 Task: Log work in the project ArrowSprint for the issue 'Develop a new feature to allow for gamification of key tasks and activities.' spent time as '6w 3d 4h 40m' and remaining time as '3w 4d 17h 15m' and move to top of backlog. Now add the issue to the epic 'Enterprise Resource Planning (ERP) Implementation'. Log work in the project ArrowSprint for the issue 'Address issues related to slow response time when accessing the system remotely' spent time as '6w 4d 9h 59m' and remaining time as '2w 5d 6h 38m' and move to bottom of backlog. Now add the issue to the epic 'Machine Learning Implementation'
Action: Mouse moved to (194, 51)
Screenshot: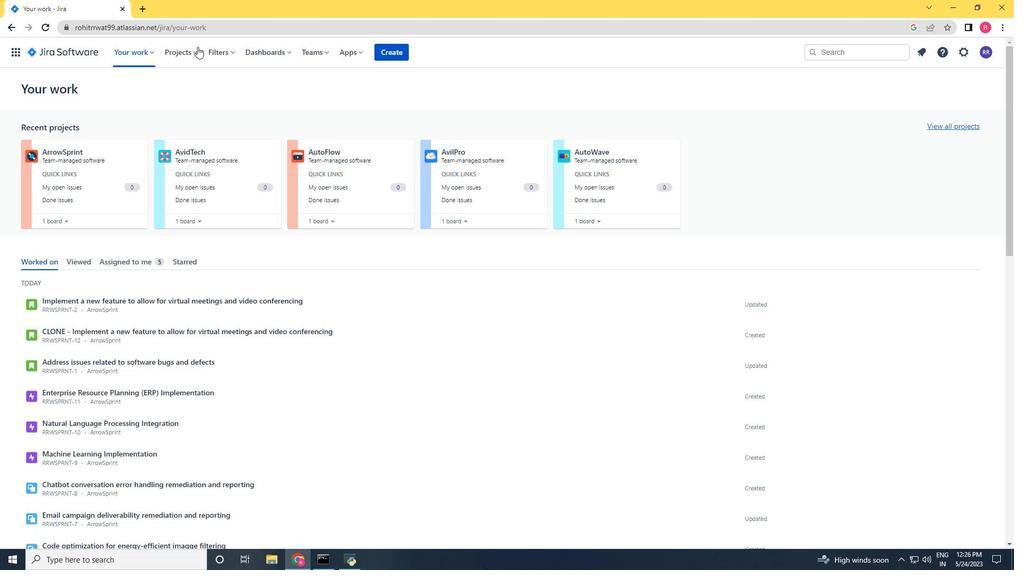 
Action: Mouse pressed left at (194, 51)
Screenshot: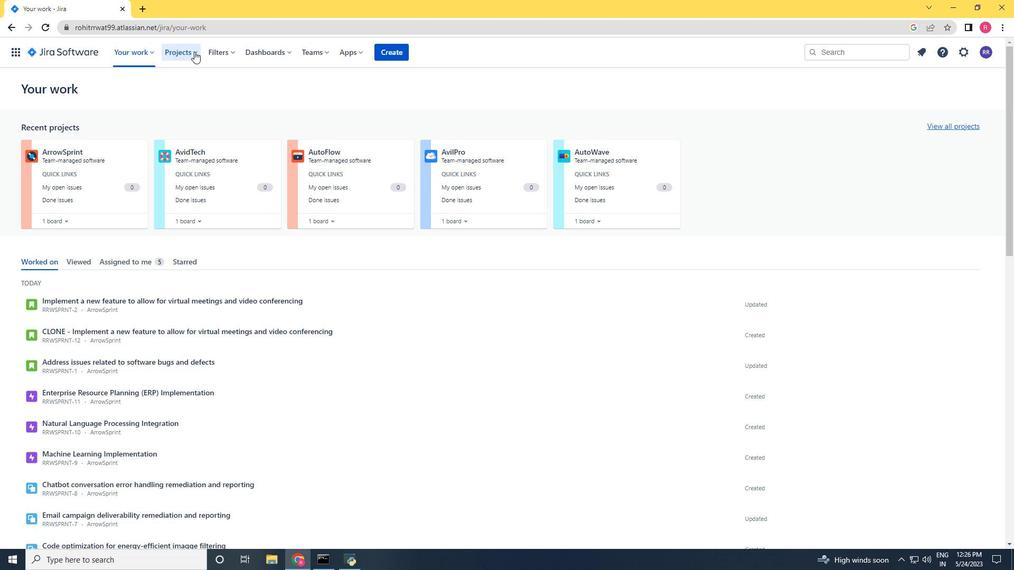 
Action: Mouse moved to (206, 94)
Screenshot: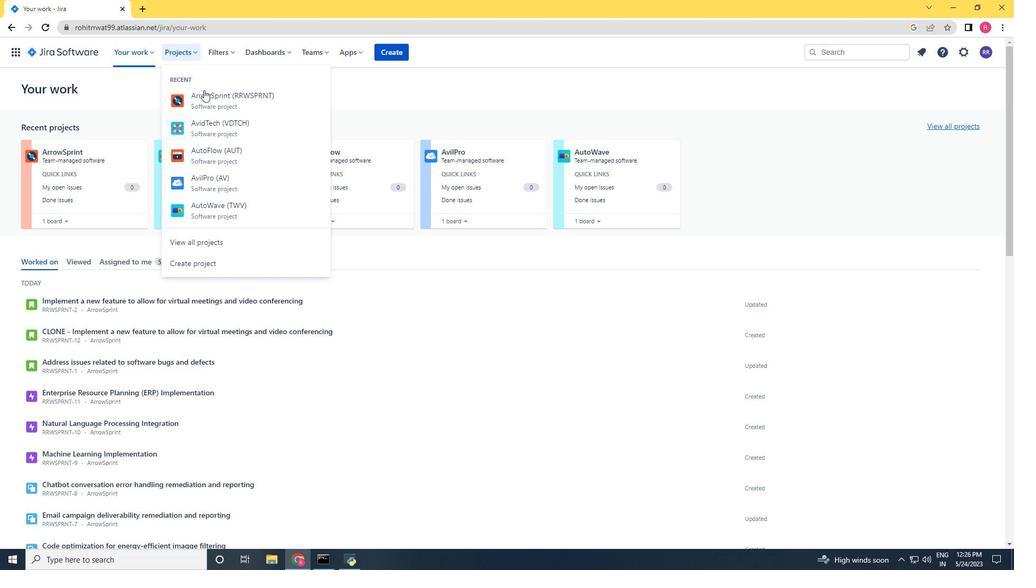 
Action: Mouse pressed left at (206, 94)
Screenshot: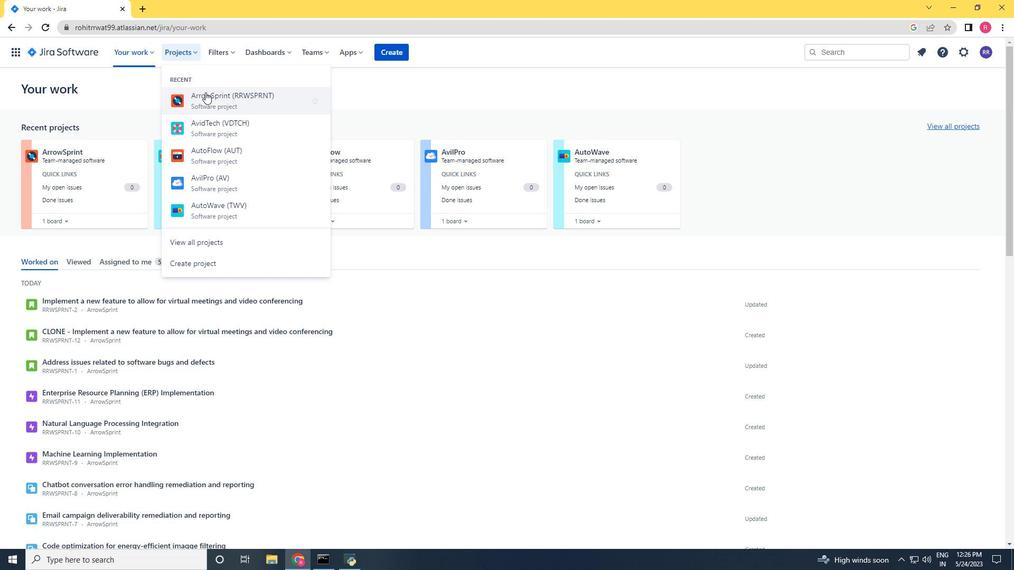 
Action: Mouse moved to (61, 163)
Screenshot: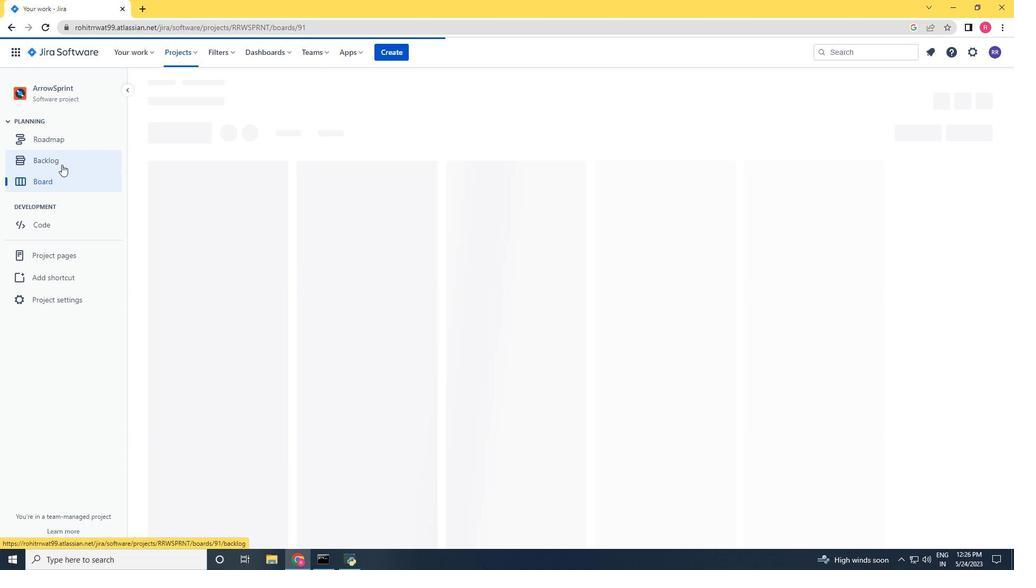 
Action: Mouse pressed left at (61, 163)
Screenshot: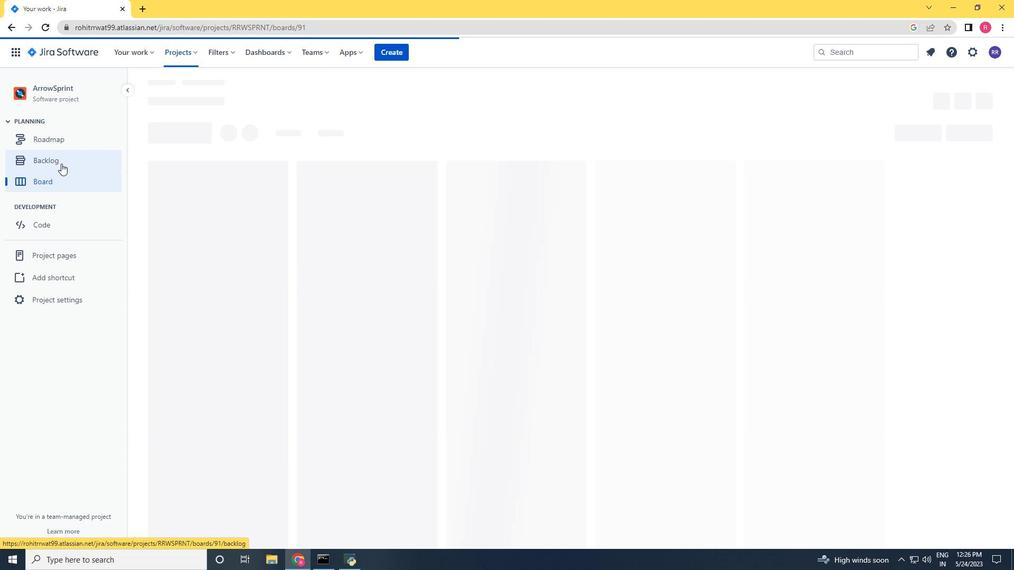 
Action: Mouse moved to (864, 322)
Screenshot: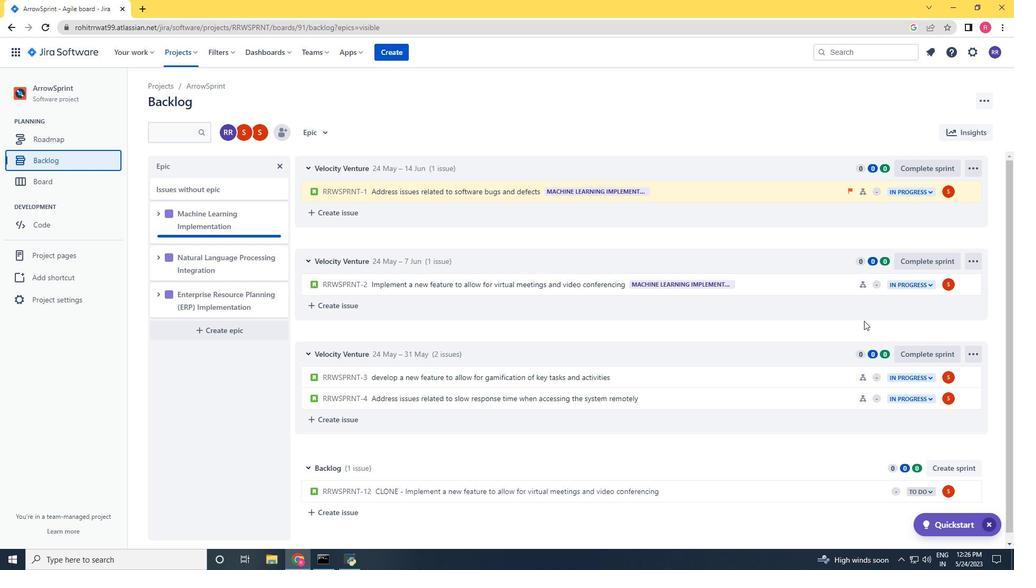
Action: Mouse scrolled (864, 322) with delta (0, 0)
Screenshot: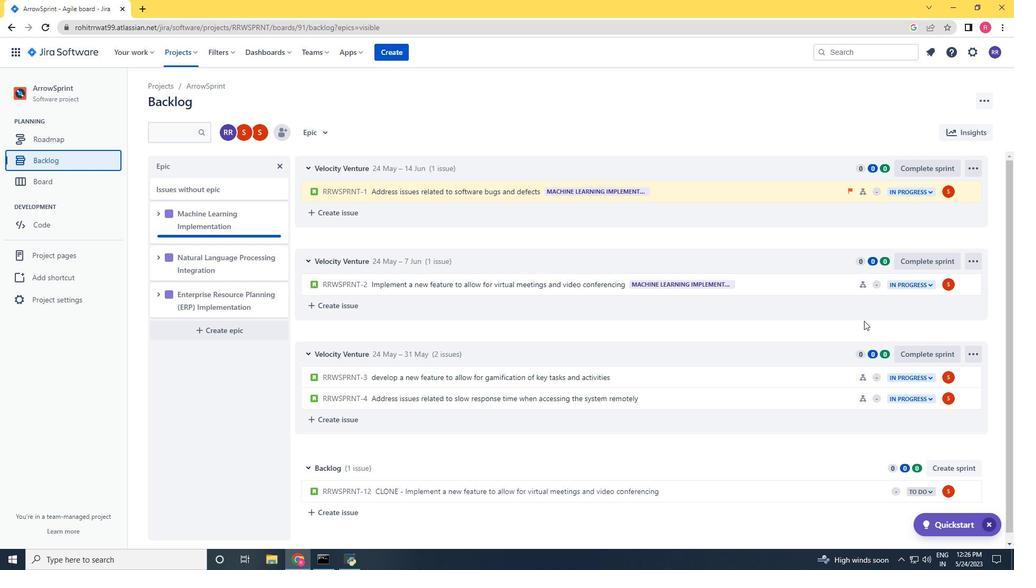 
Action: Mouse moved to (864, 323)
Screenshot: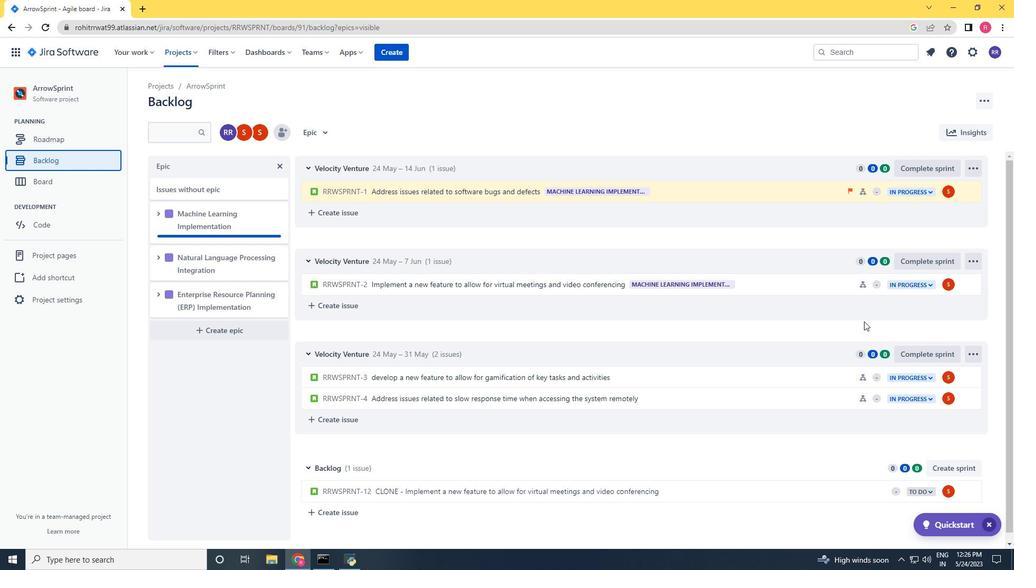 
Action: Mouse scrolled (864, 322) with delta (0, 0)
Screenshot: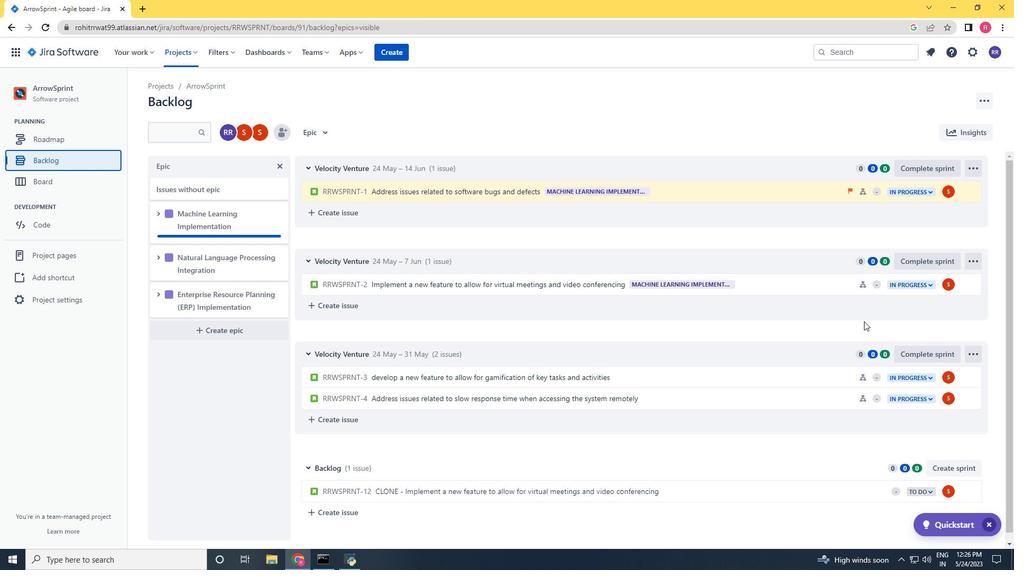 
Action: Mouse moved to (797, 365)
Screenshot: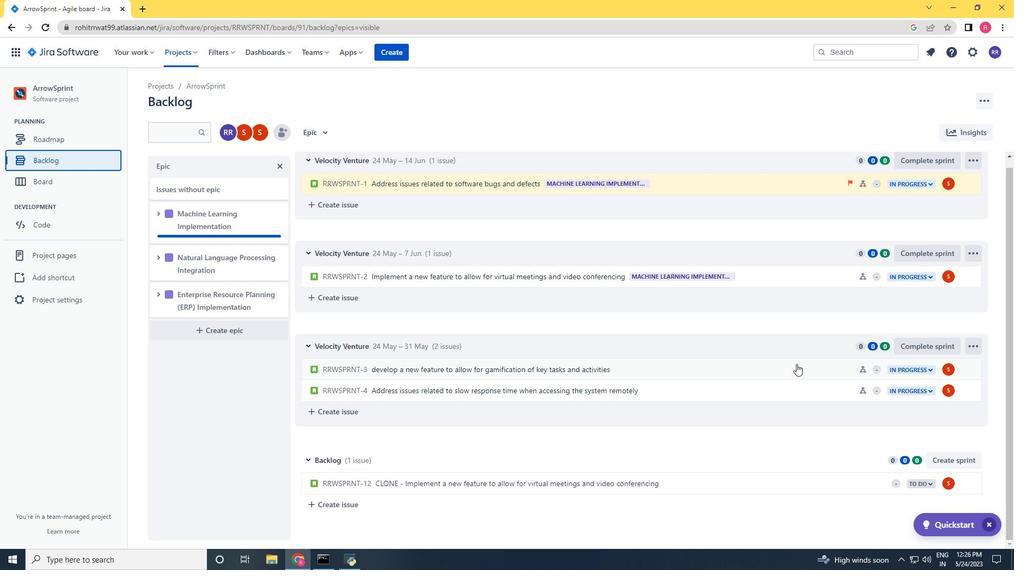 
Action: Mouse pressed left at (797, 365)
Screenshot: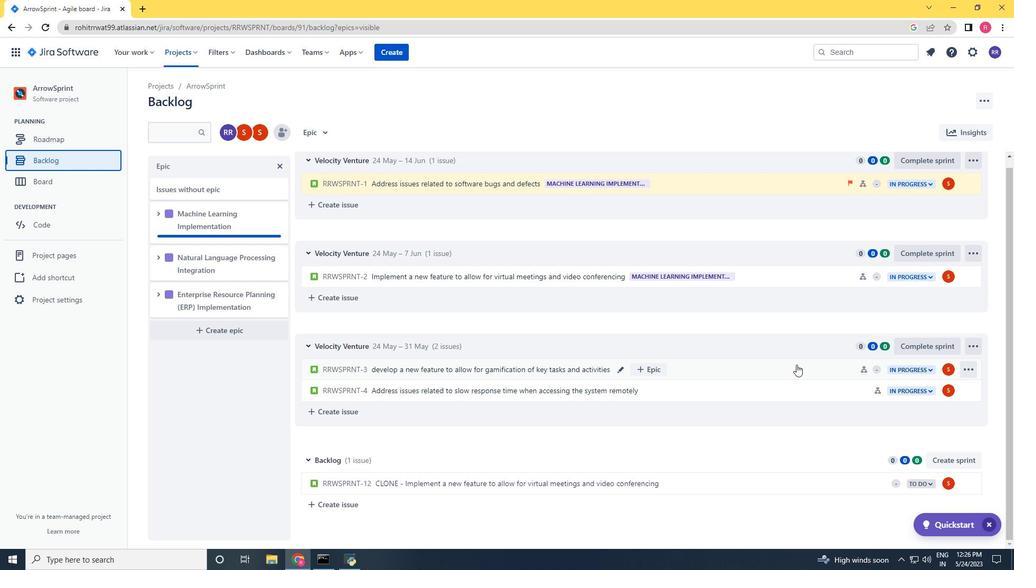 
Action: Mouse moved to (978, 167)
Screenshot: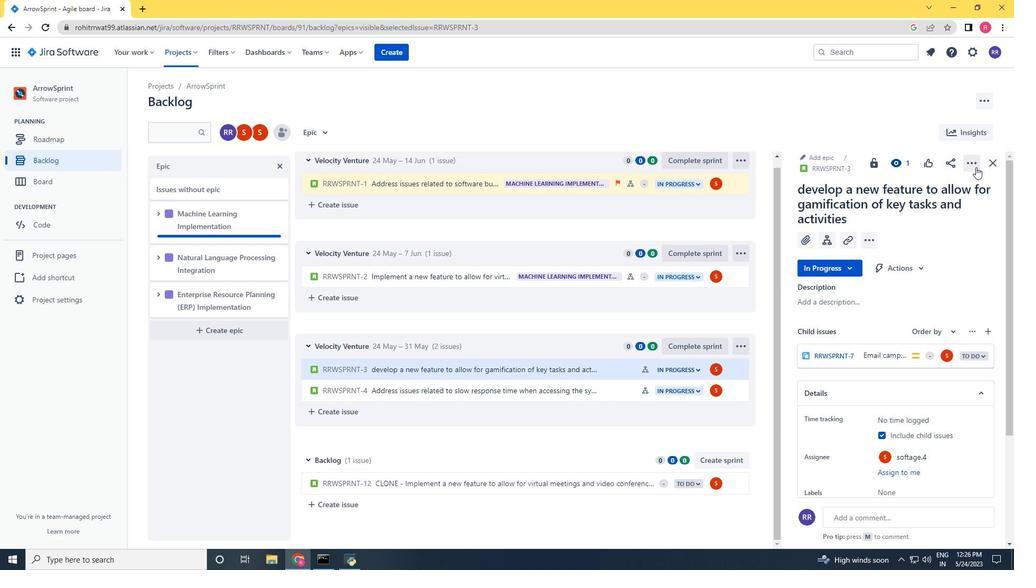 
Action: Mouse pressed left at (978, 167)
Screenshot: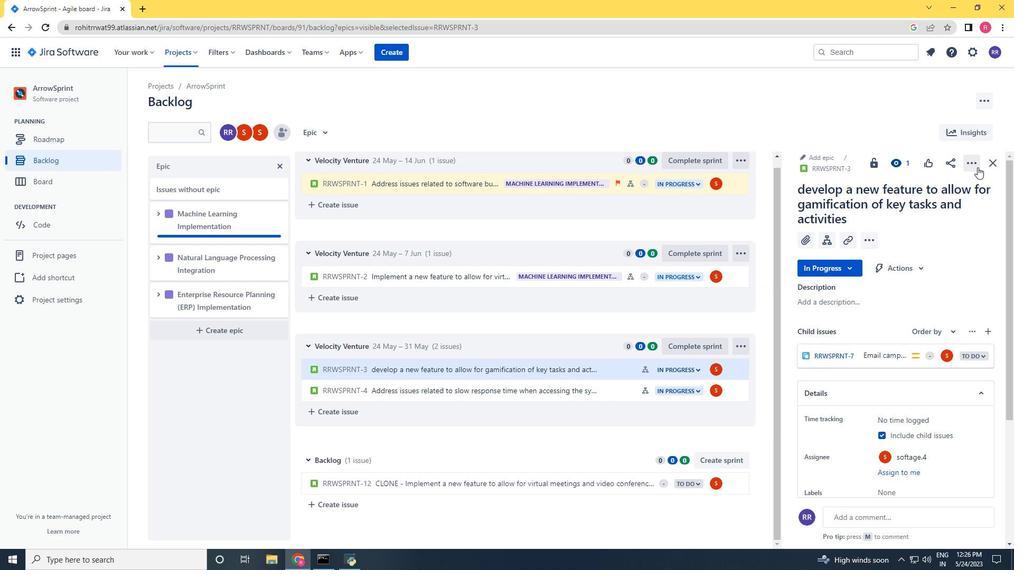 
Action: Mouse moved to (915, 191)
Screenshot: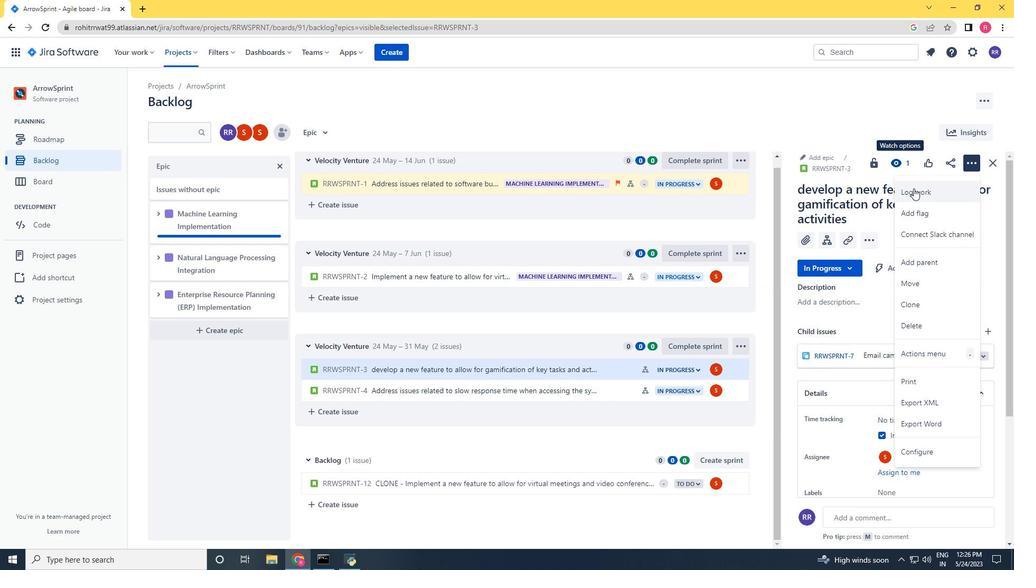 
Action: Mouse pressed left at (915, 191)
Screenshot: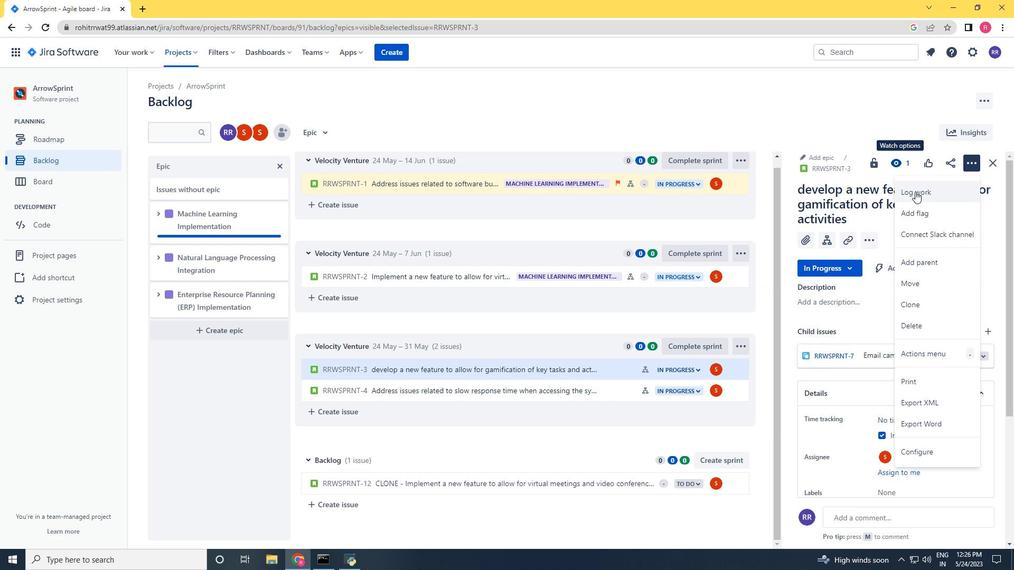 
Action: Key pressed 6w<Key.space>3d<Key.space>4h<Key.space><Key.space><Key.backspace>40m<Key.tab>3w<Key.space>4d<Key.space>17h<Key.space>15m
Screenshot: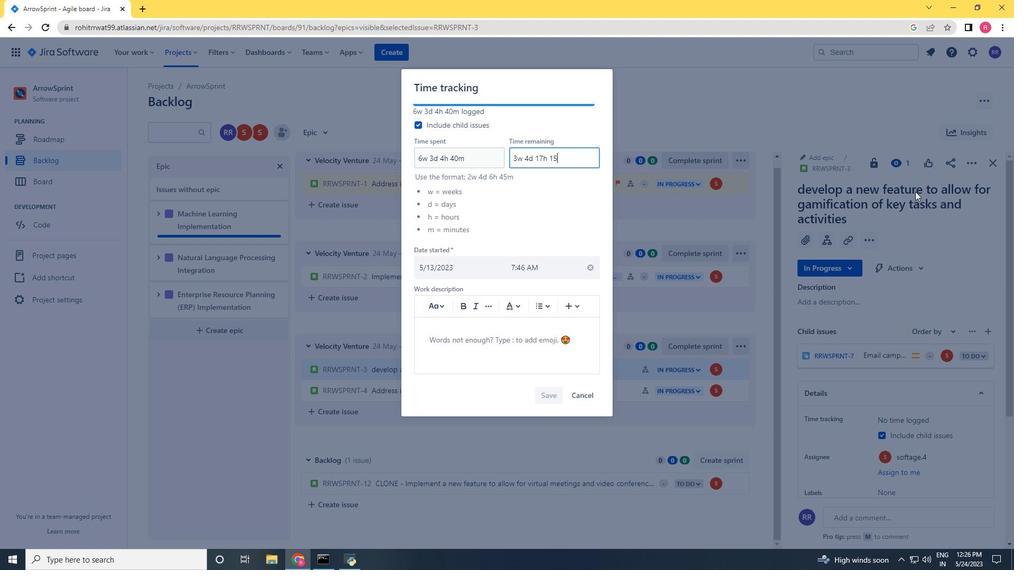 
Action: Mouse moved to (554, 396)
Screenshot: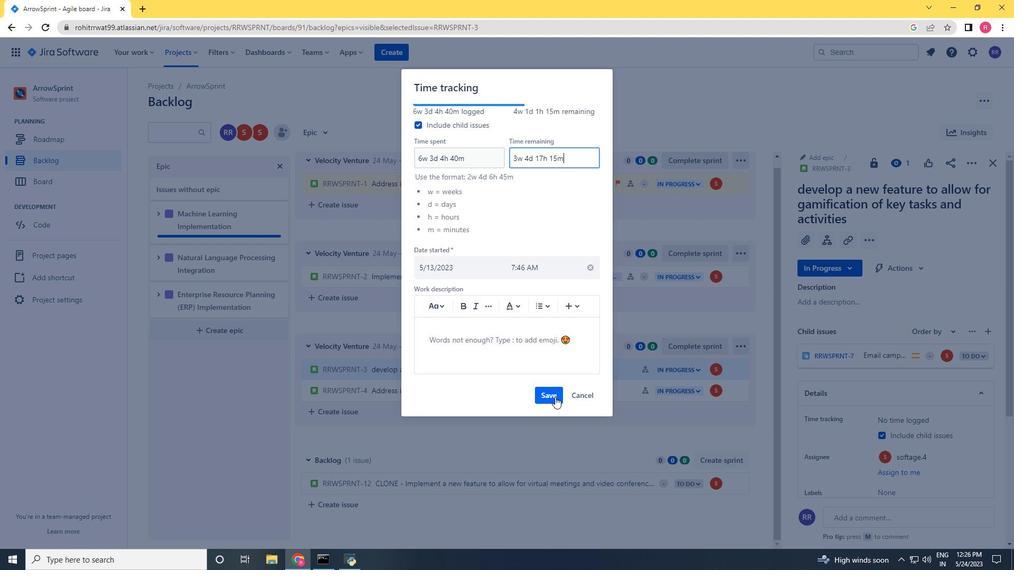 
Action: Mouse pressed left at (554, 396)
Screenshot: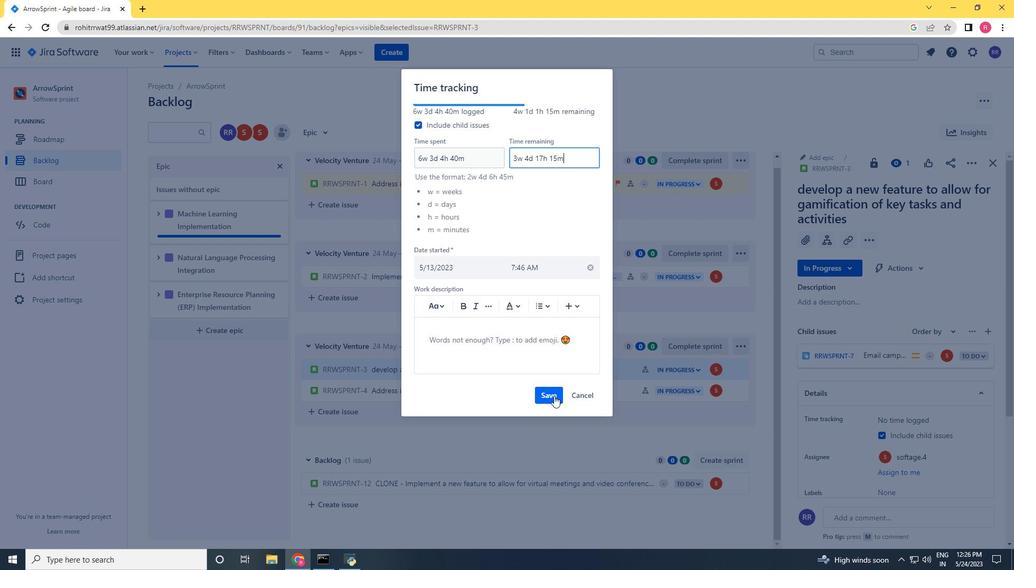 
Action: Mouse moved to (553, 396)
Screenshot: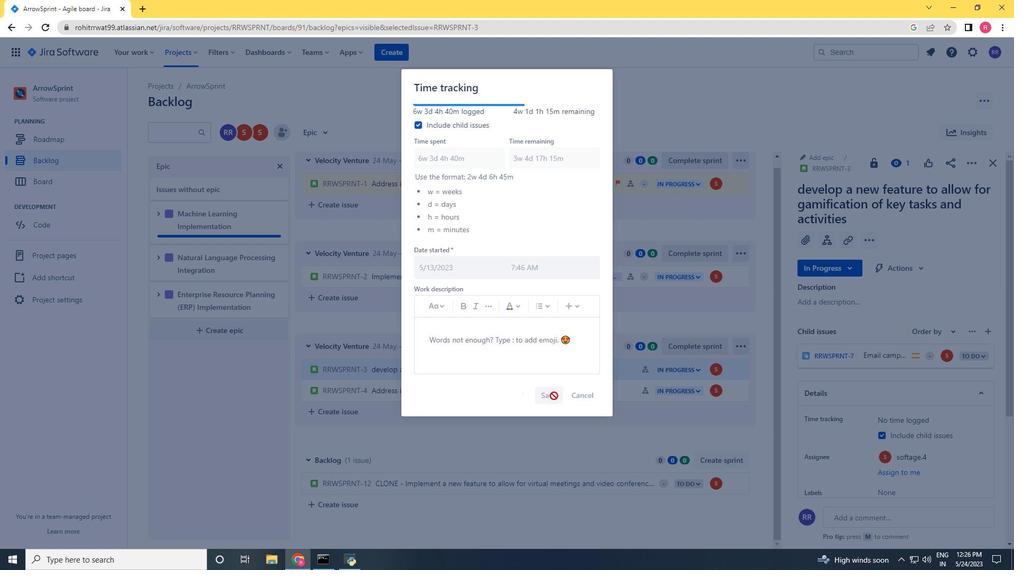 
Action: Mouse scrolled (553, 395) with delta (0, 0)
Screenshot: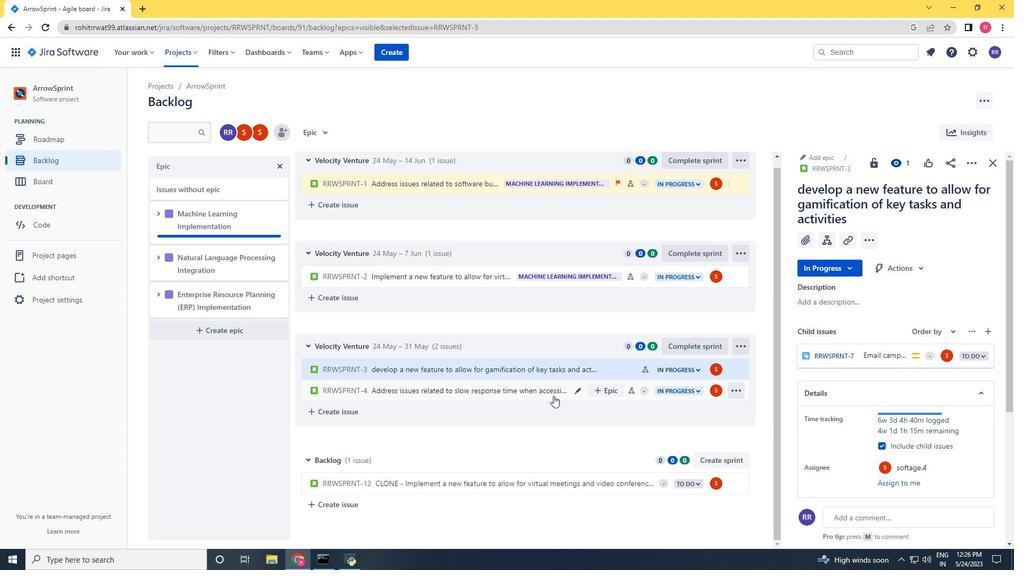 
Action: Mouse moved to (734, 373)
Screenshot: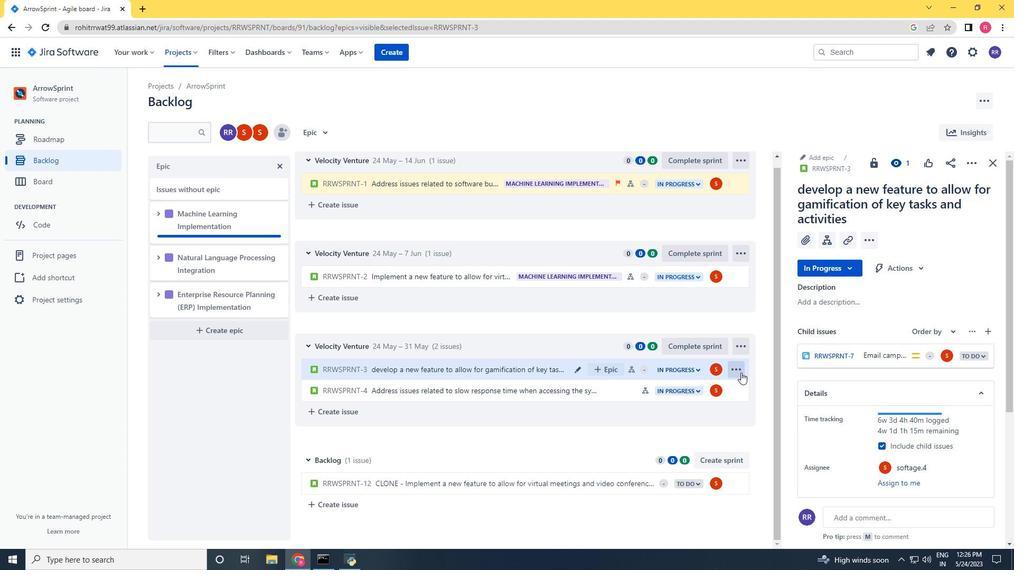 
Action: Mouse pressed left at (734, 373)
Screenshot: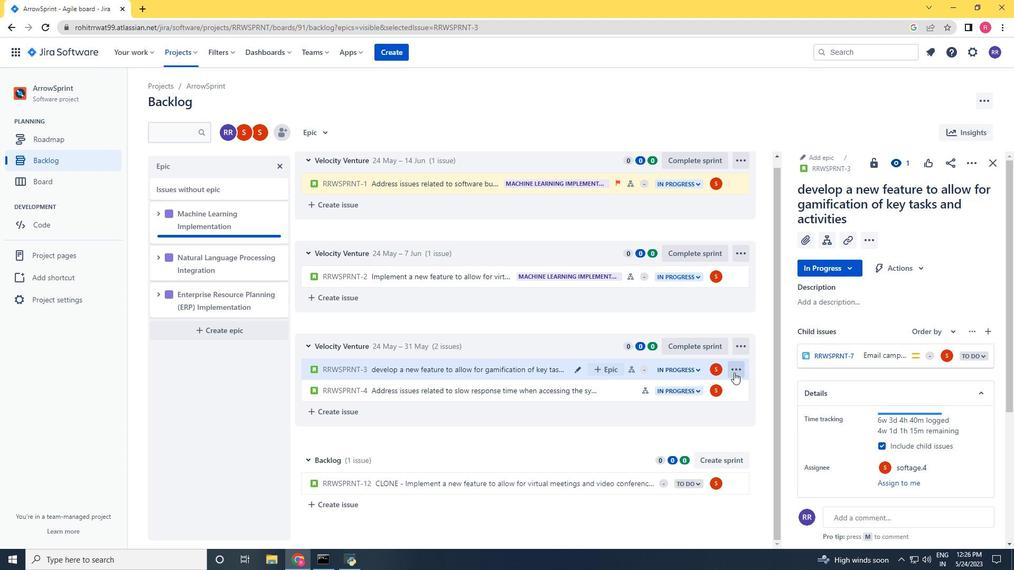 
Action: Mouse moved to (711, 335)
Screenshot: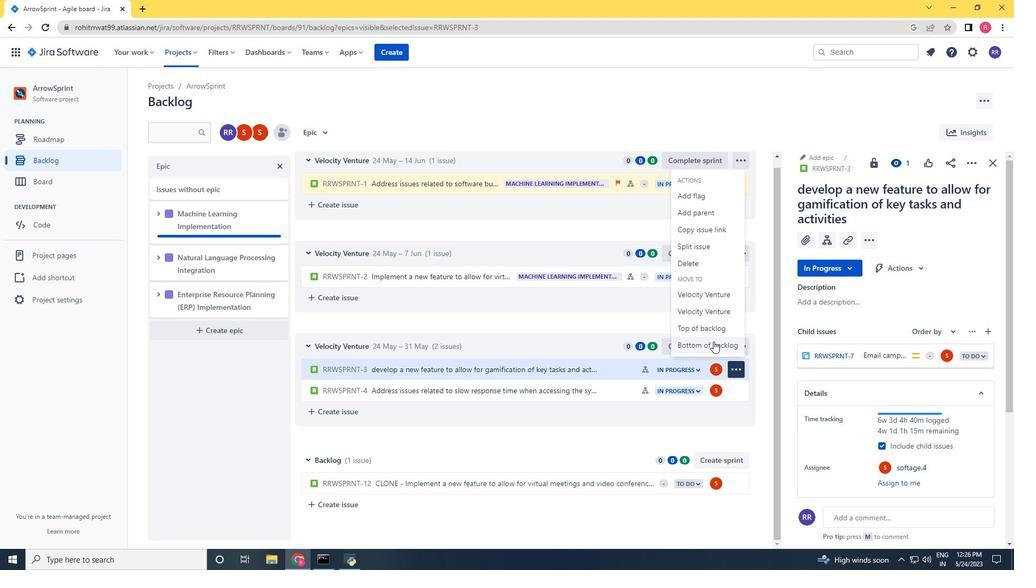
Action: Mouse pressed left at (711, 335)
Screenshot: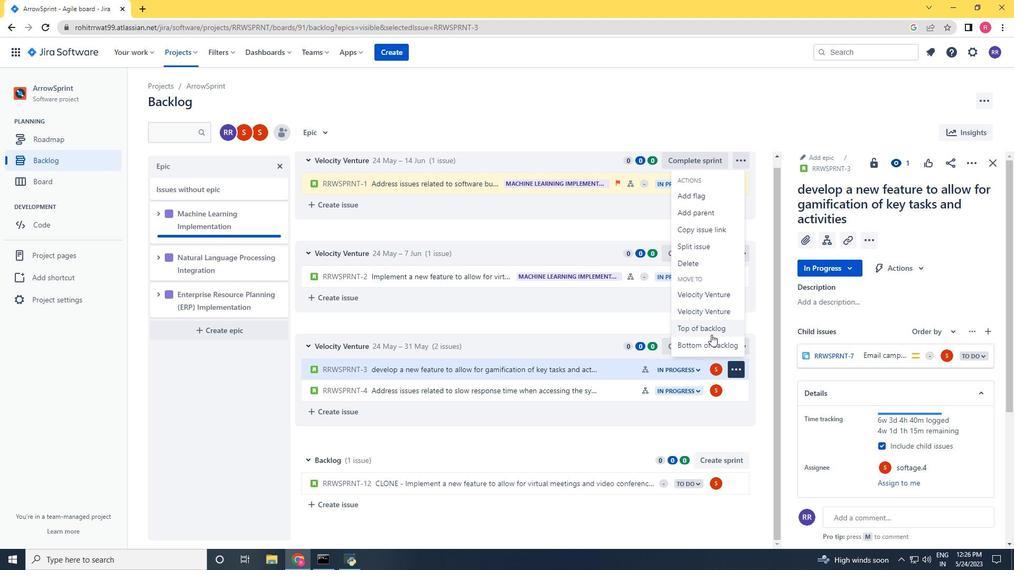
Action: Mouse moved to (531, 174)
Screenshot: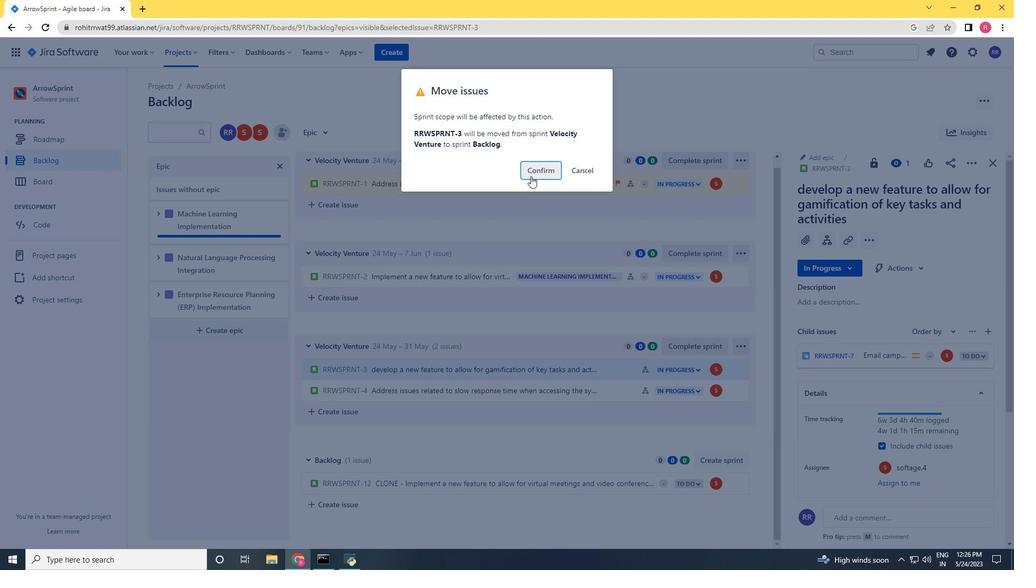 
Action: Mouse pressed left at (531, 174)
Screenshot: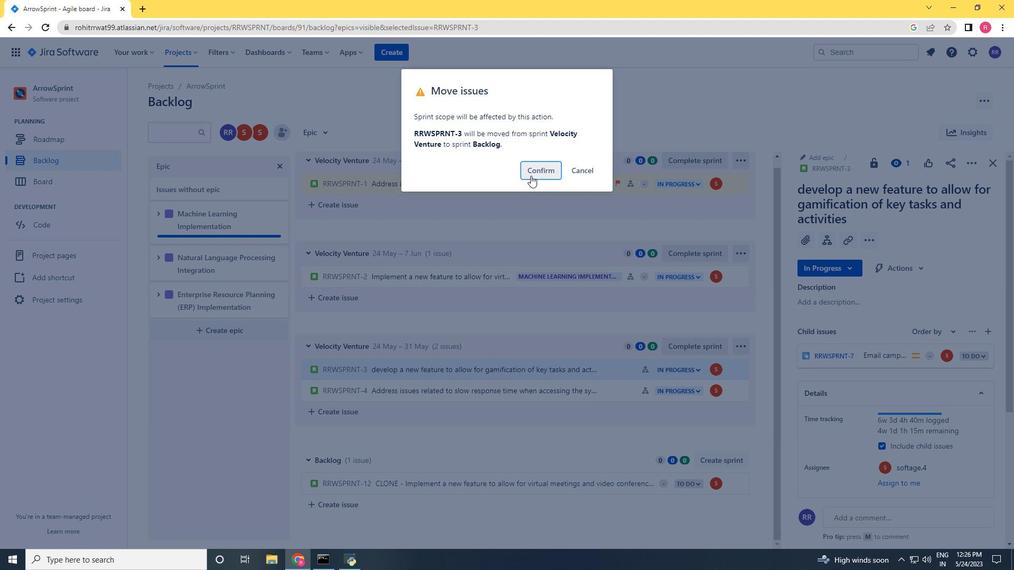 
Action: Mouse moved to (610, 463)
Screenshot: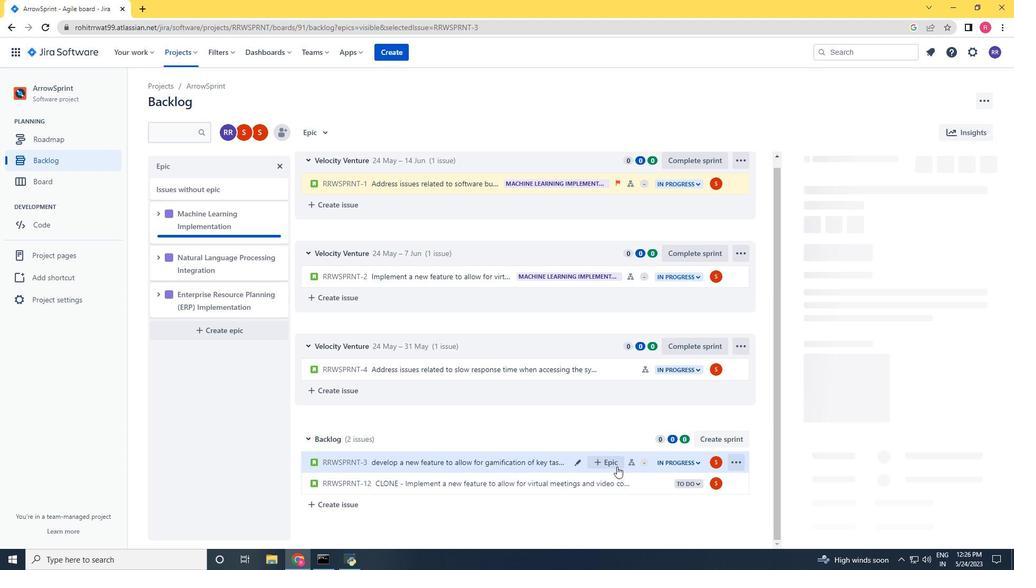 
Action: Mouse pressed left at (610, 463)
Screenshot: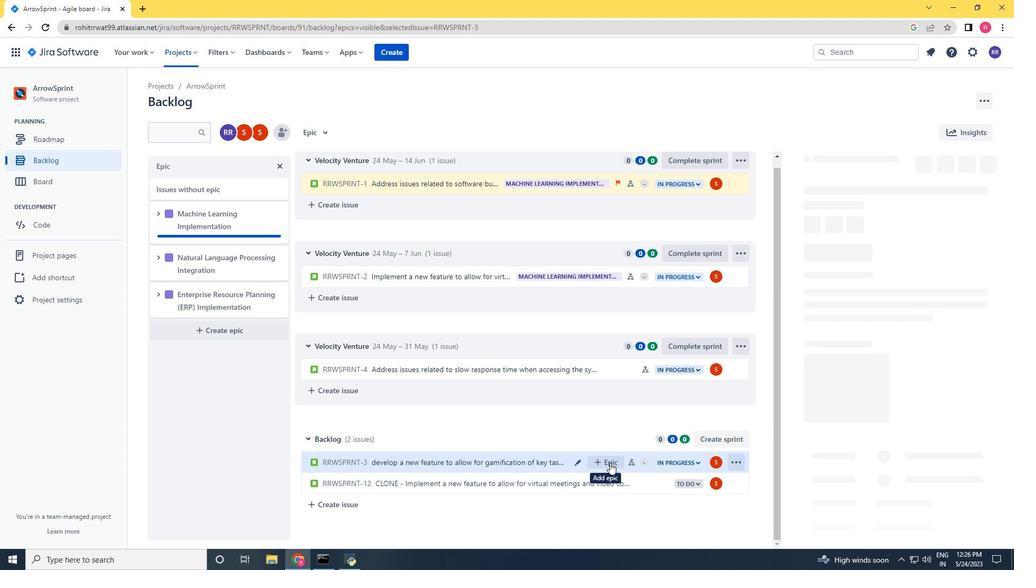 
Action: Mouse moved to (603, 446)
Screenshot: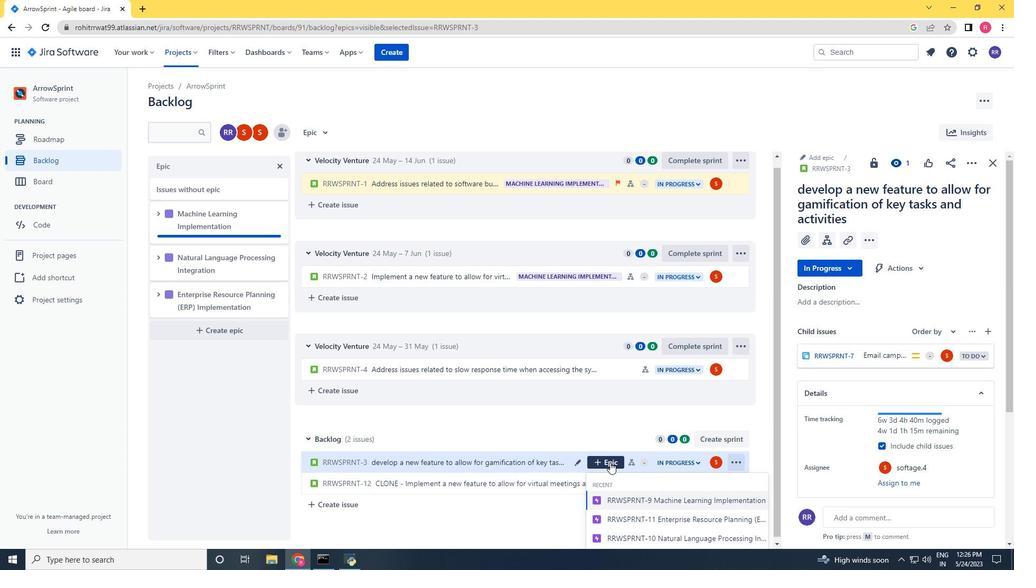 
Action: Mouse scrolled (603, 445) with delta (0, 0)
Screenshot: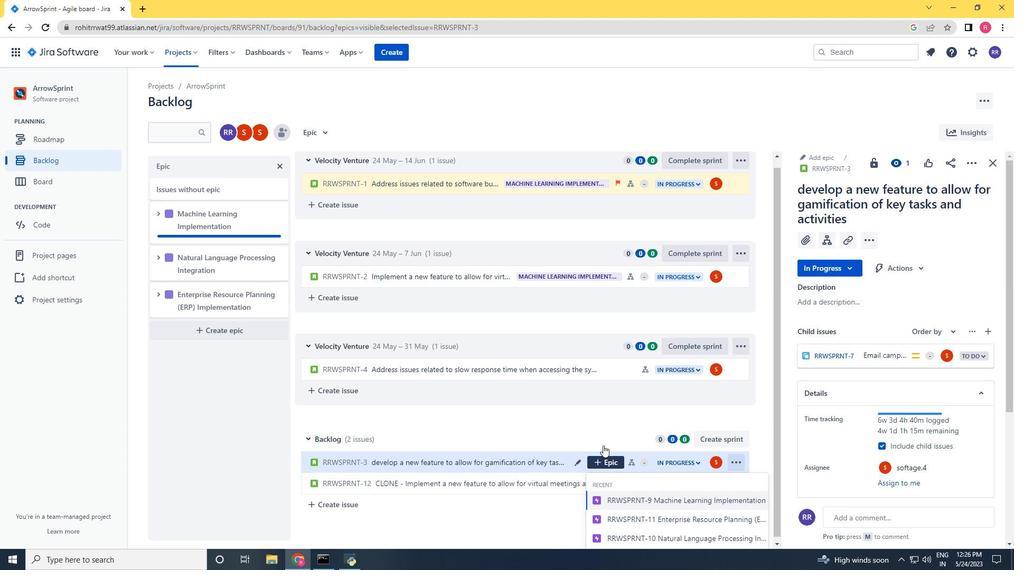 
Action: Mouse scrolled (603, 445) with delta (0, 0)
Screenshot: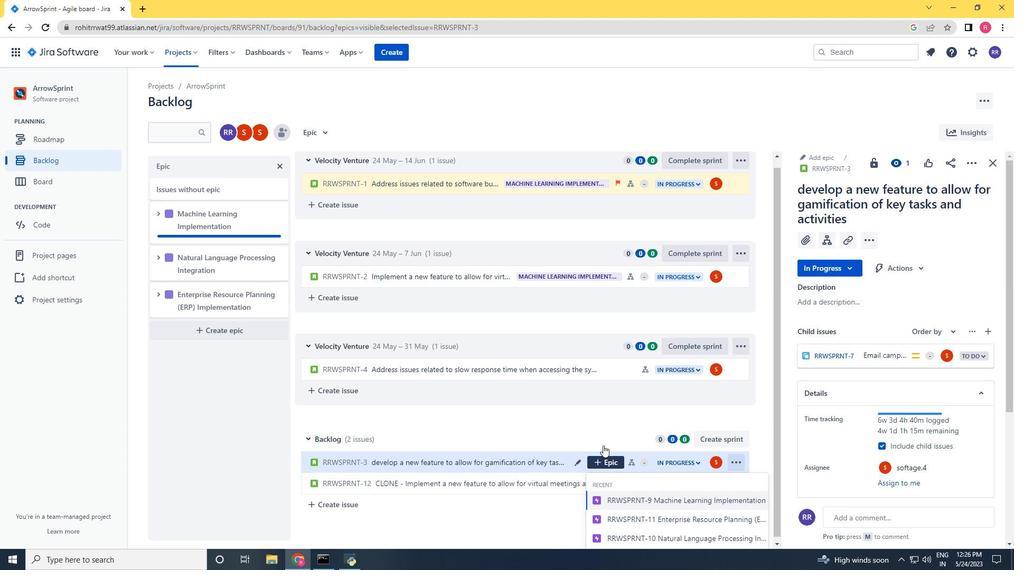 
Action: Mouse scrolled (603, 445) with delta (0, 0)
Screenshot: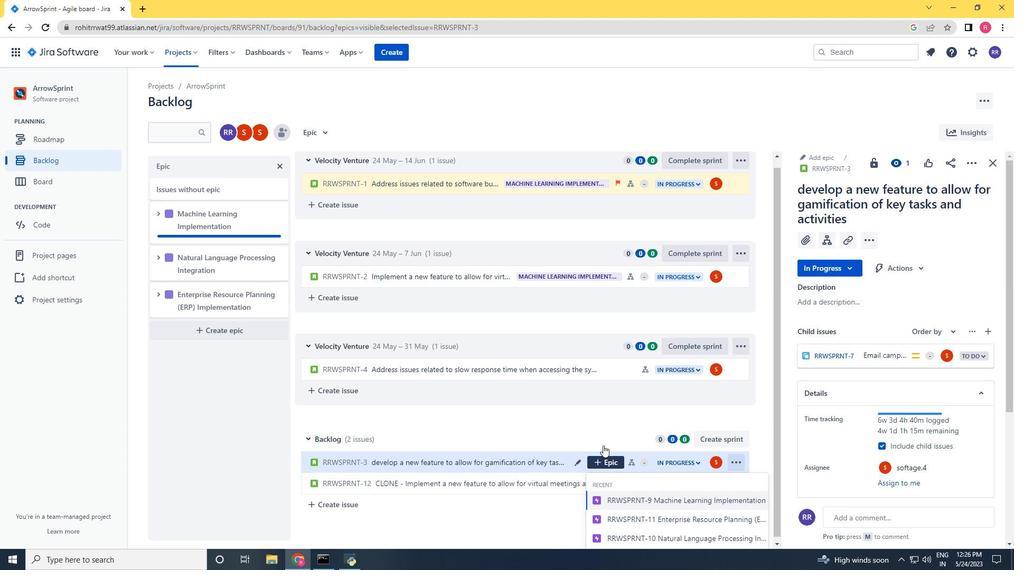 
Action: Mouse scrolled (603, 445) with delta (0, 0)
Screenshot: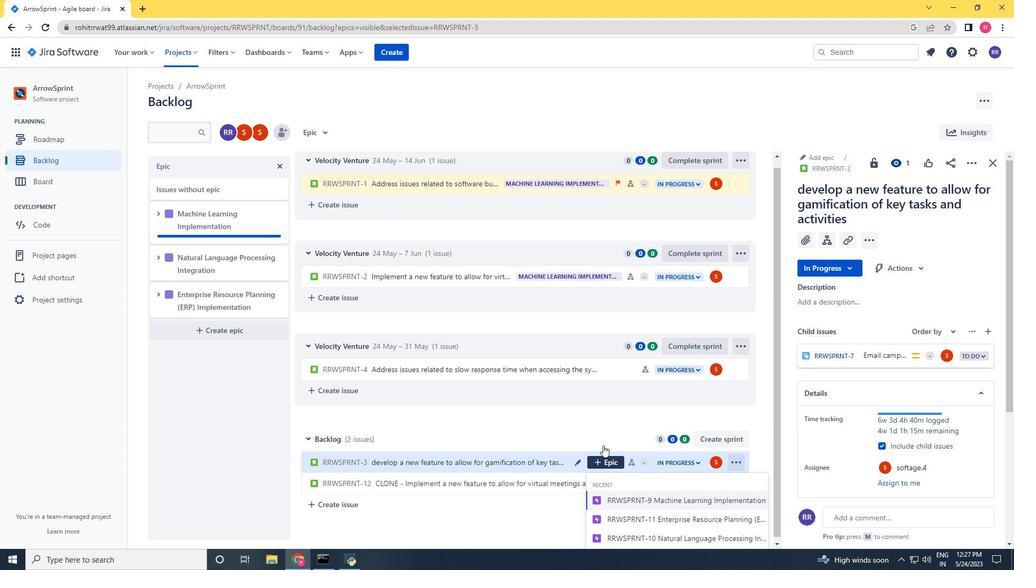 
Action: Mouse moved to (653, 513)
Screenshot: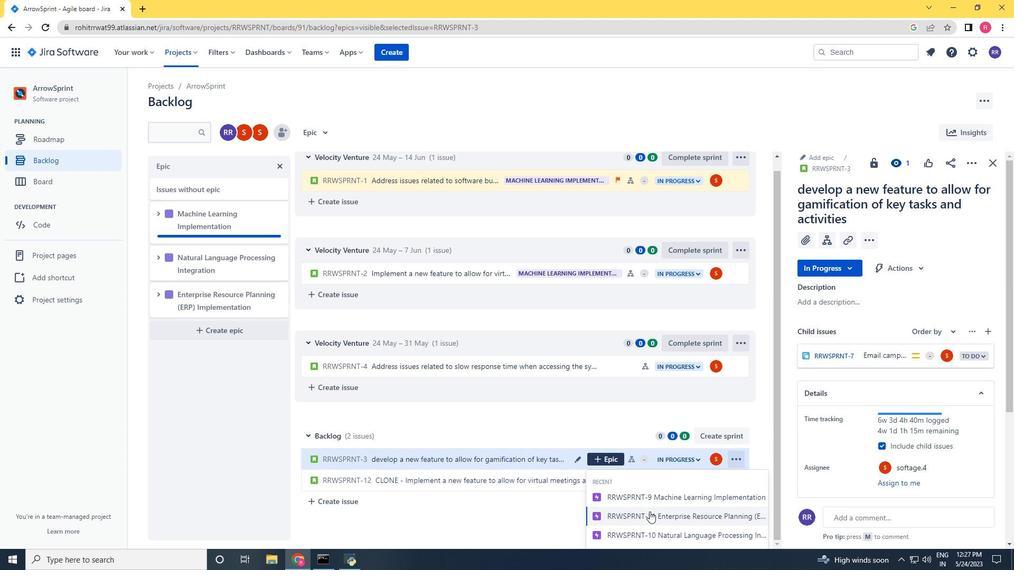 
Action: Mouse pressed left at (653, 513)
Screenshot: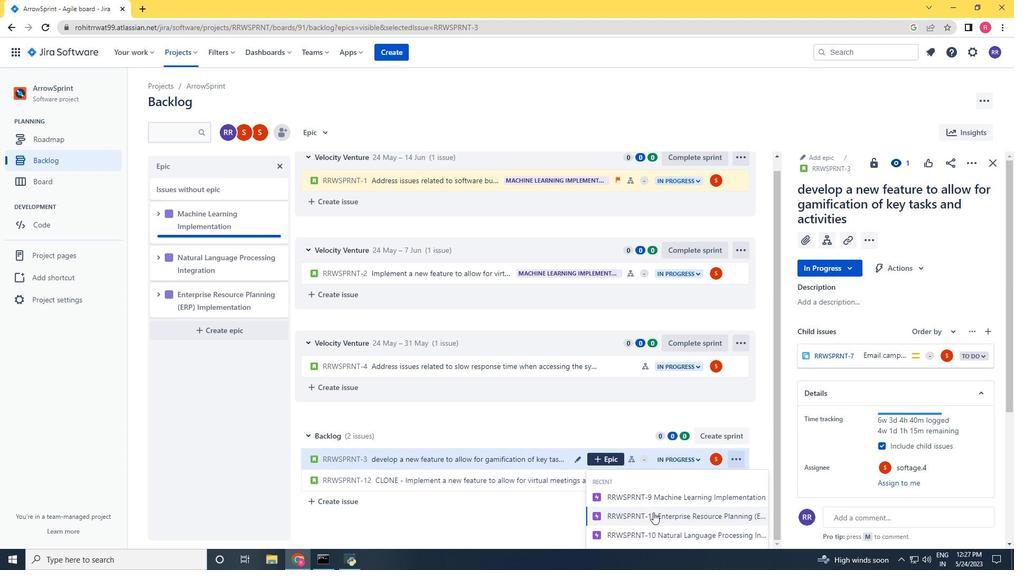 
Action: Mouse moved to (633, 376)
Screenshot: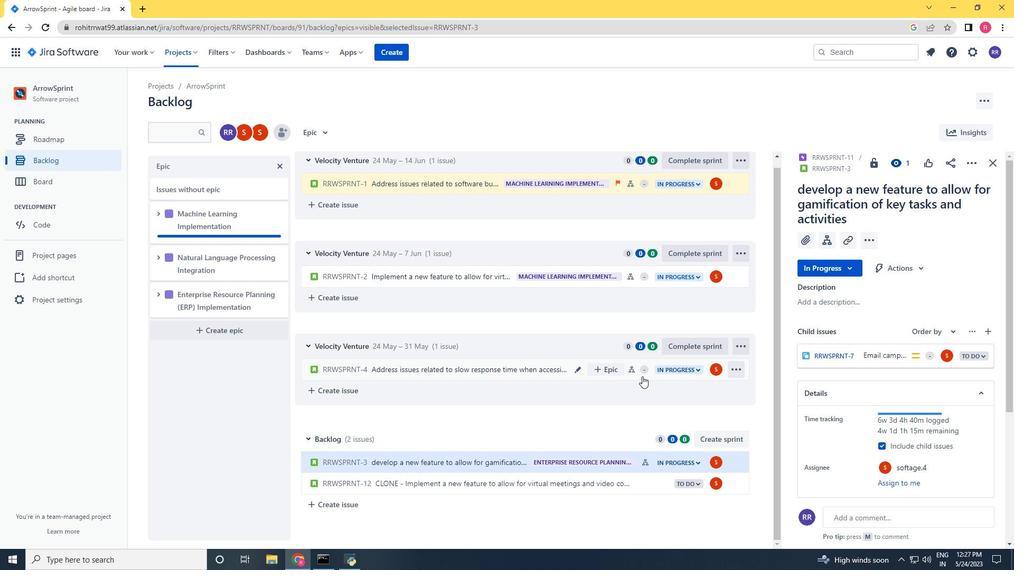 
Action: Mouse pressed left at (633, 376)
Screenshot: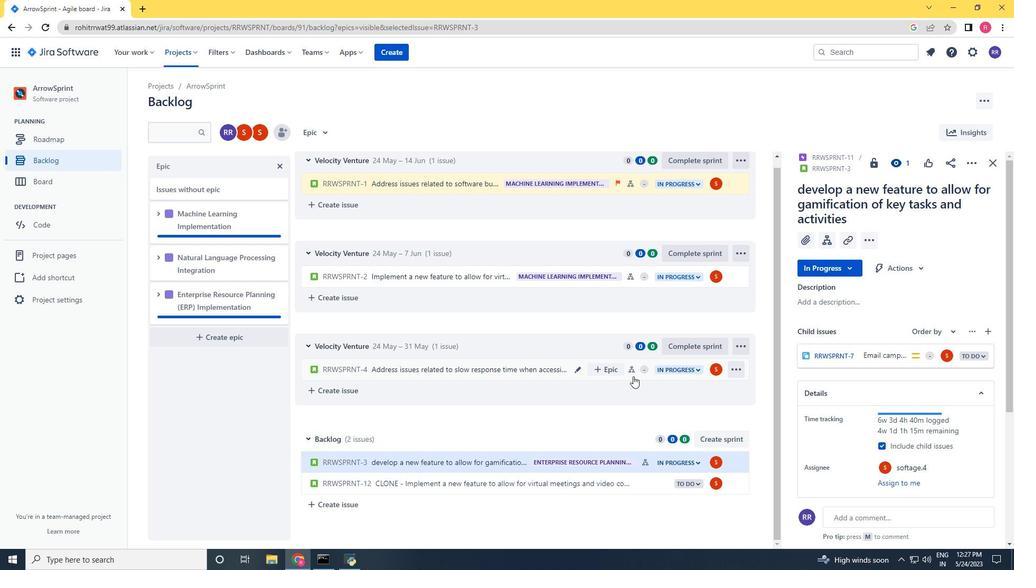 
Action: Mouse moved to (966, 167)
Screenshot: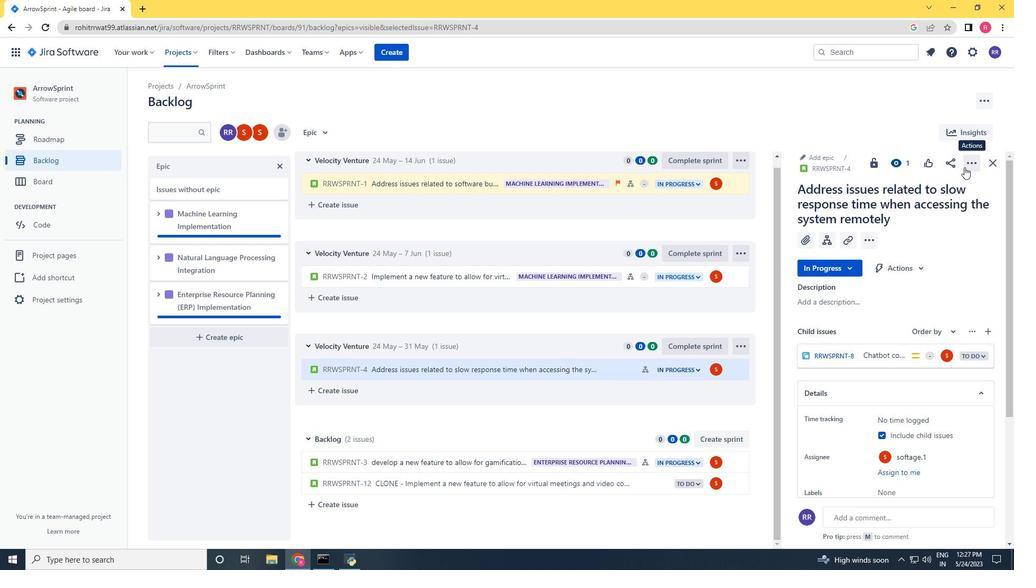 
Action: Mouse pressed left at (966, 167)
Screenshot: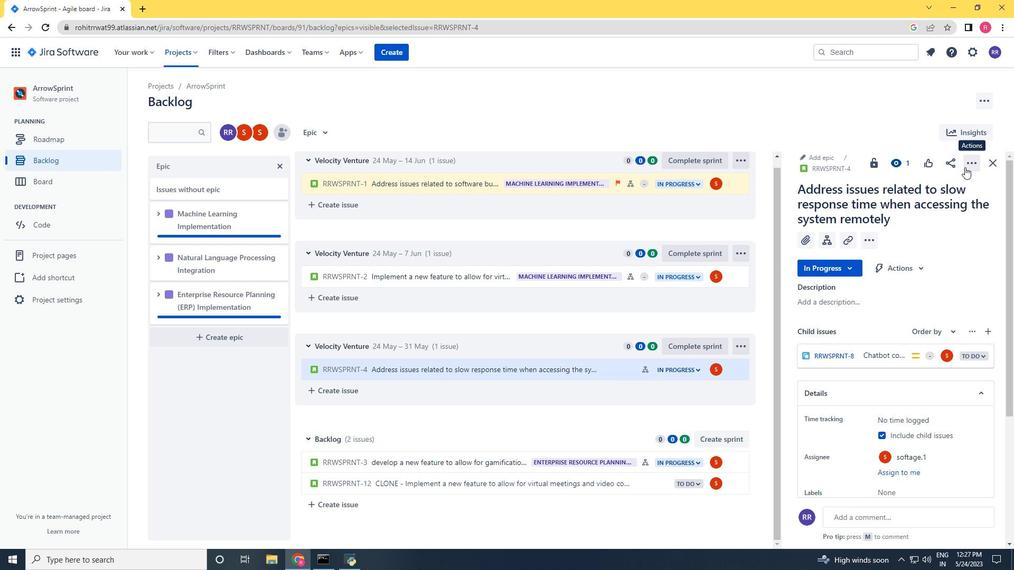 
Action: Mouse moved to (922, 193)
Screenshot: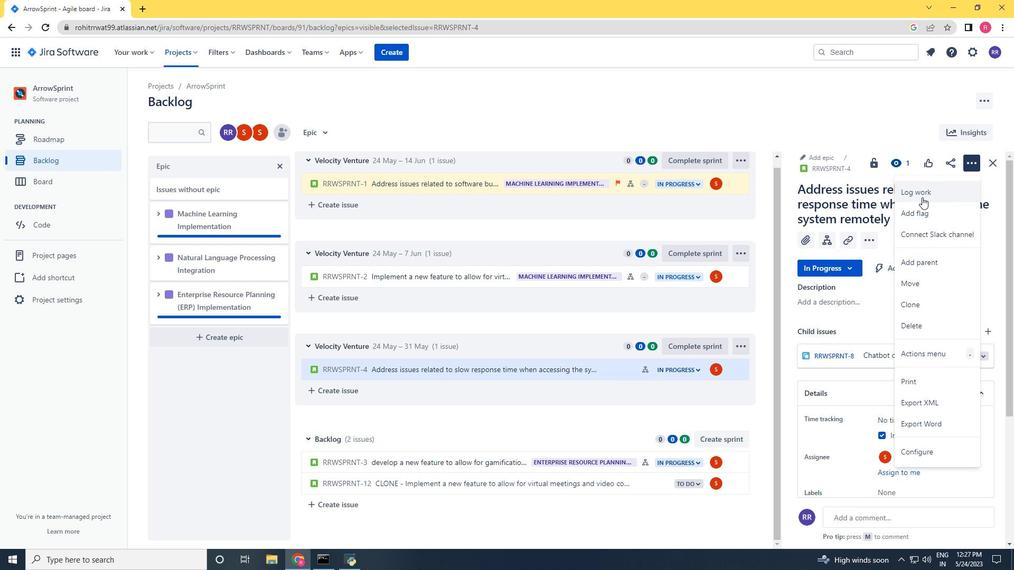 
Action: Mouse pressed left at (922, 193)
Screenshot: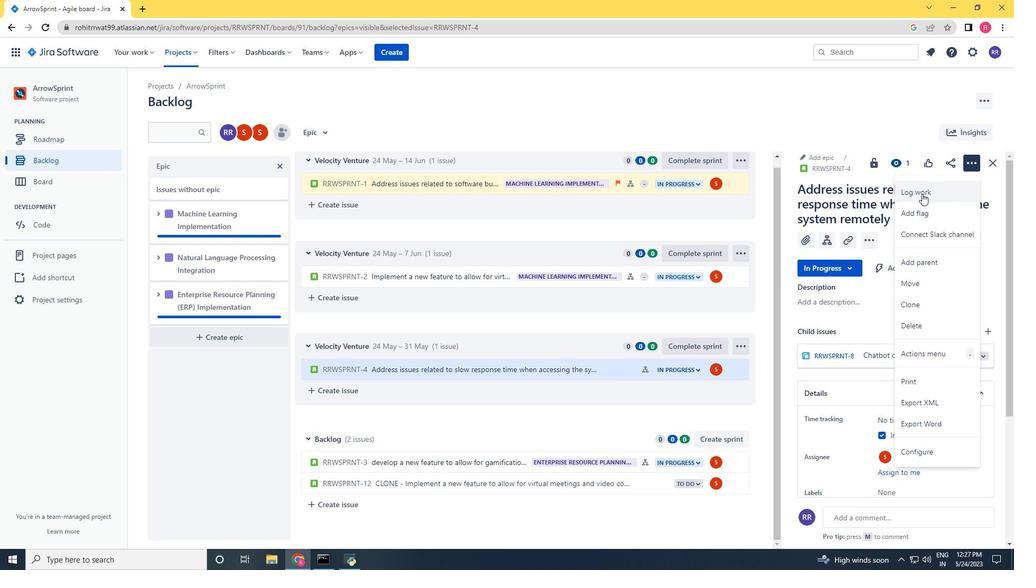 
Action: Mouse moved to (917, 194)
Screenshot: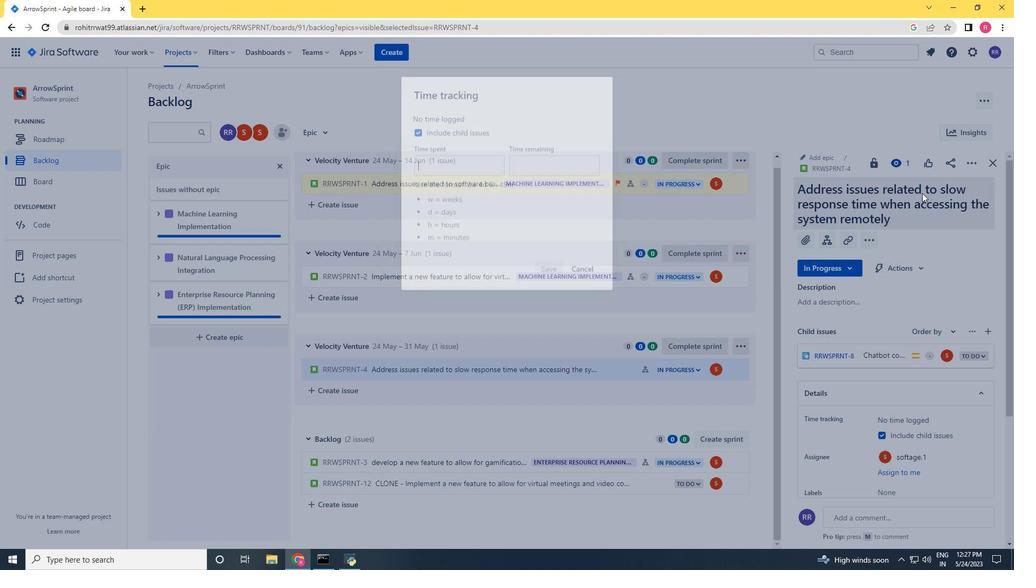 
Action: Key pressed 6w<Key.space>4d<Key.space>9h<Key.space>59m<Key.tab>2w<Key.space>5d<Key.space>6h<Key.space>39<Key.backspace>8m
Screenshot: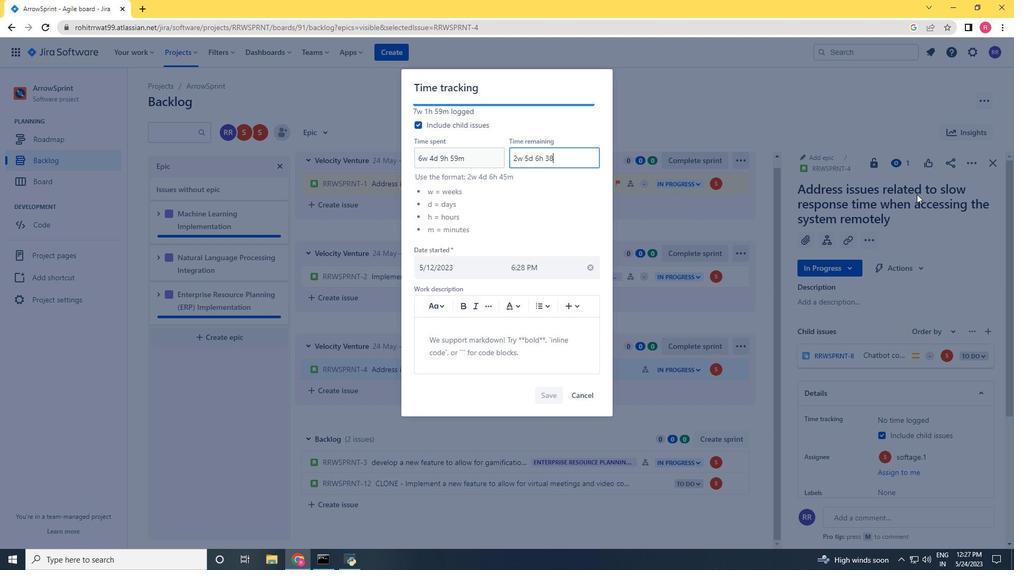 
Action: Mouse moved to (535, 392)
Screenshot: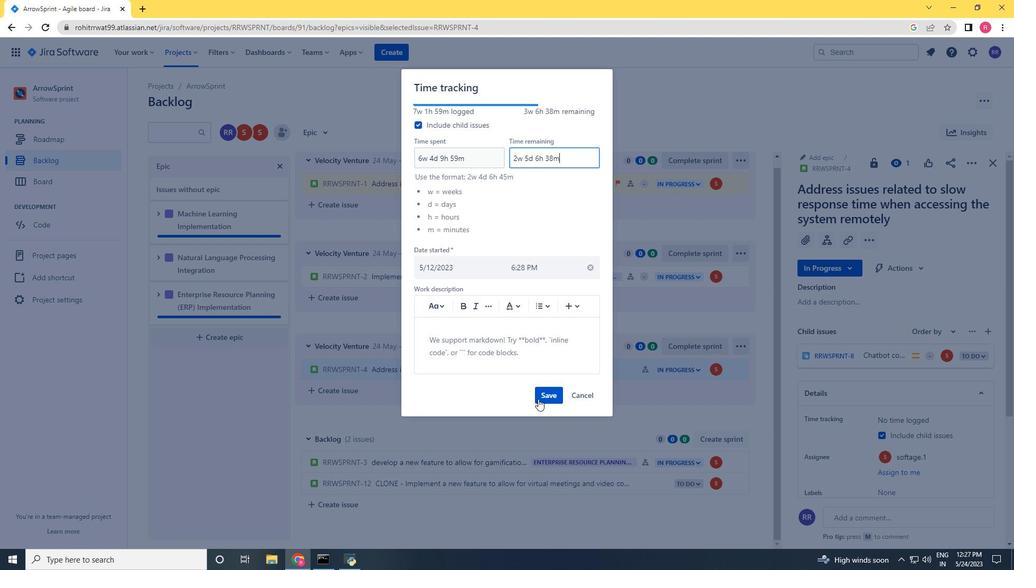 
Action: Mouse pressed left at (535, 392)
Screenshot: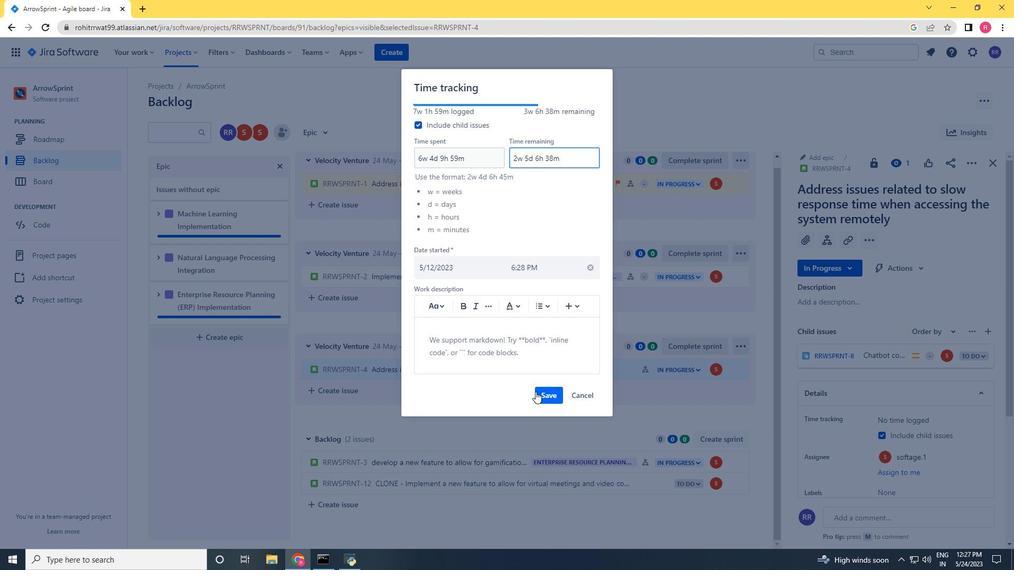 
Action: Mouse moved to (734, 371)
Screenshot: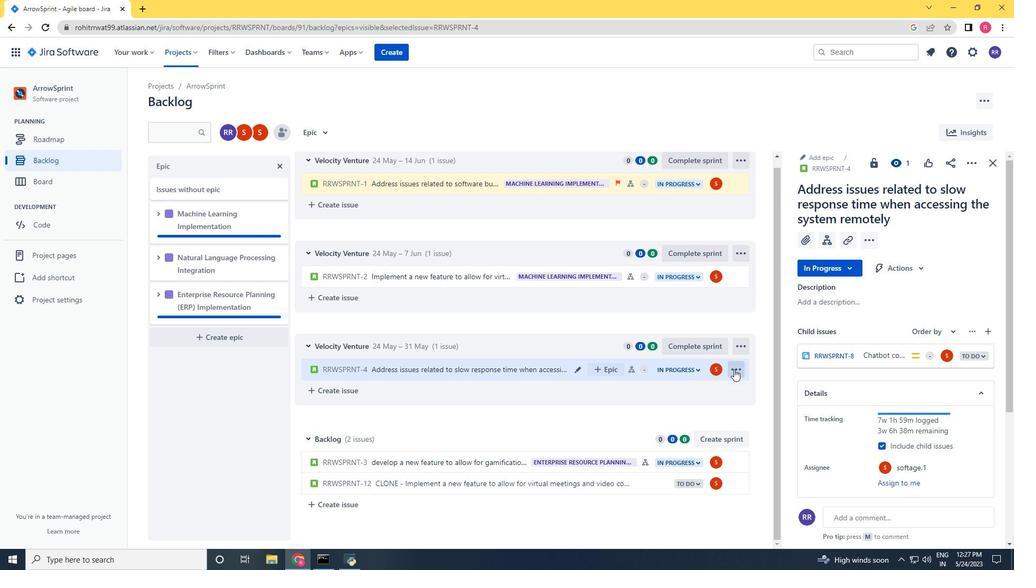 
Action: Mouse pressed left at (734, 371)
Screenshot: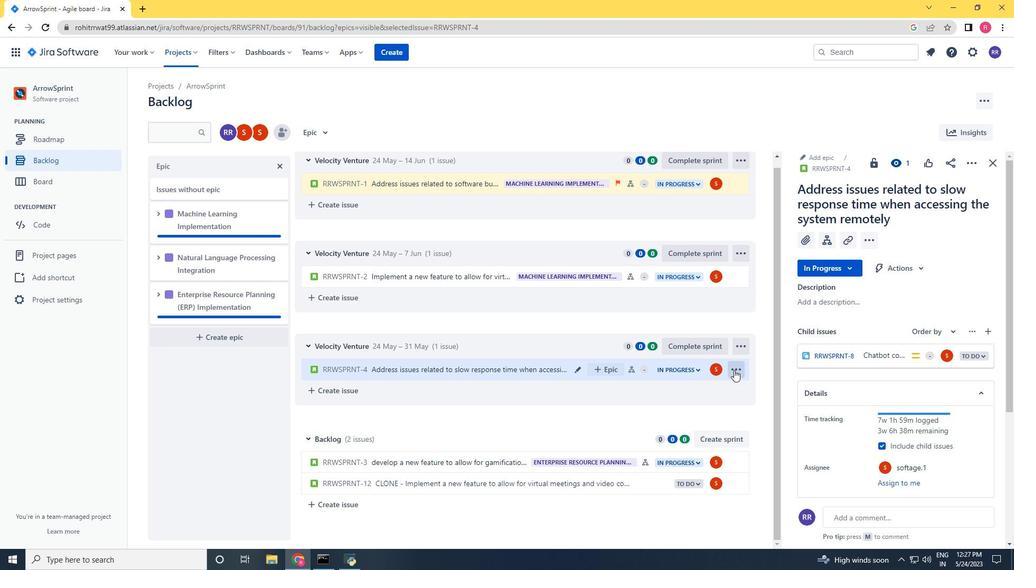 
Action: Mouse moved to (703, 347)
Screenshot: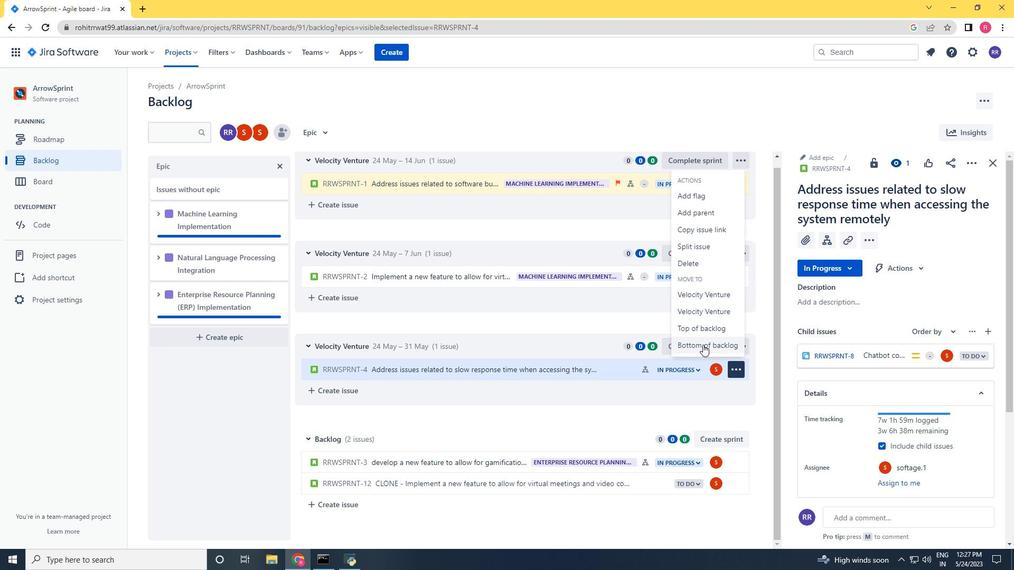 
Action: Mouse pressed left at (703, 347)
Screenshot: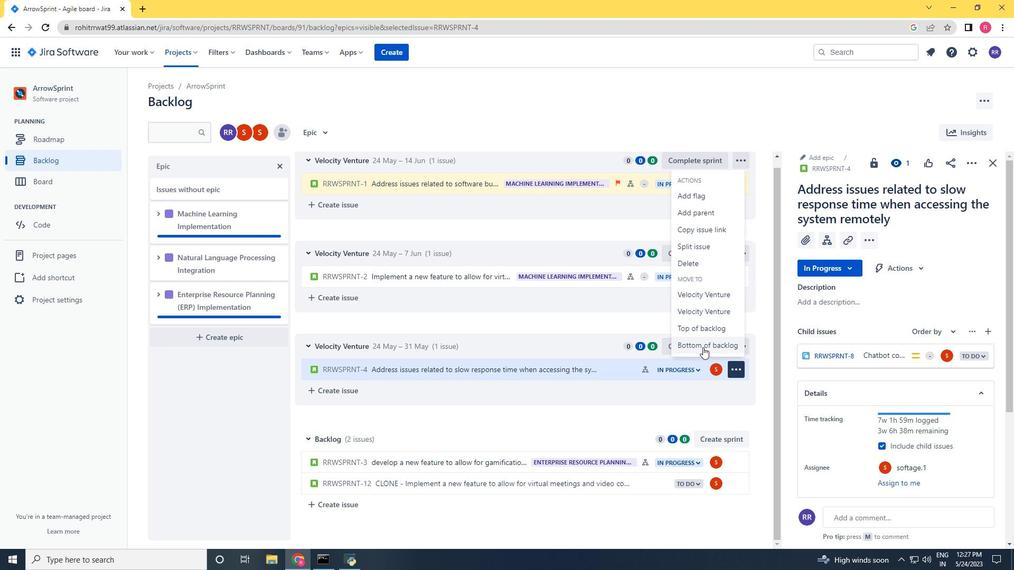 
Action: Mouse moved to (538, 170)
Screenshot: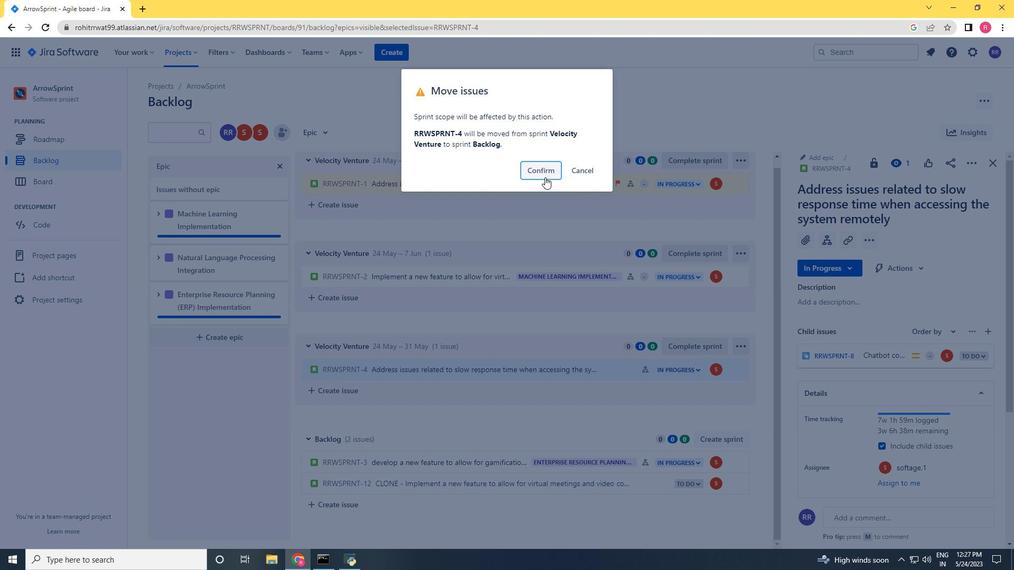 
Action: Mouse pressed left at (538, 170)
Screenshot: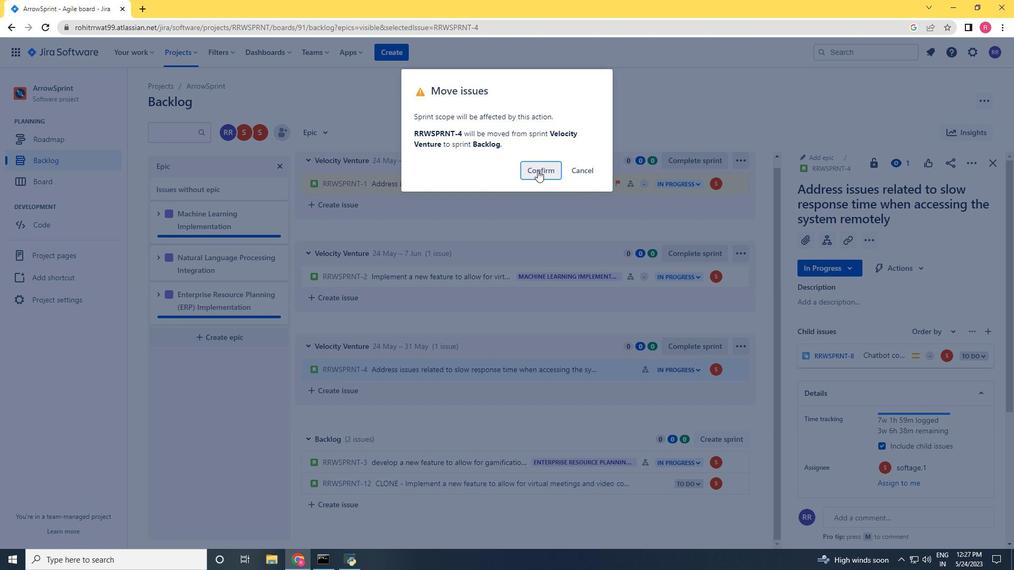 
Action: Mouse moved to (631, 440)
Screenshot: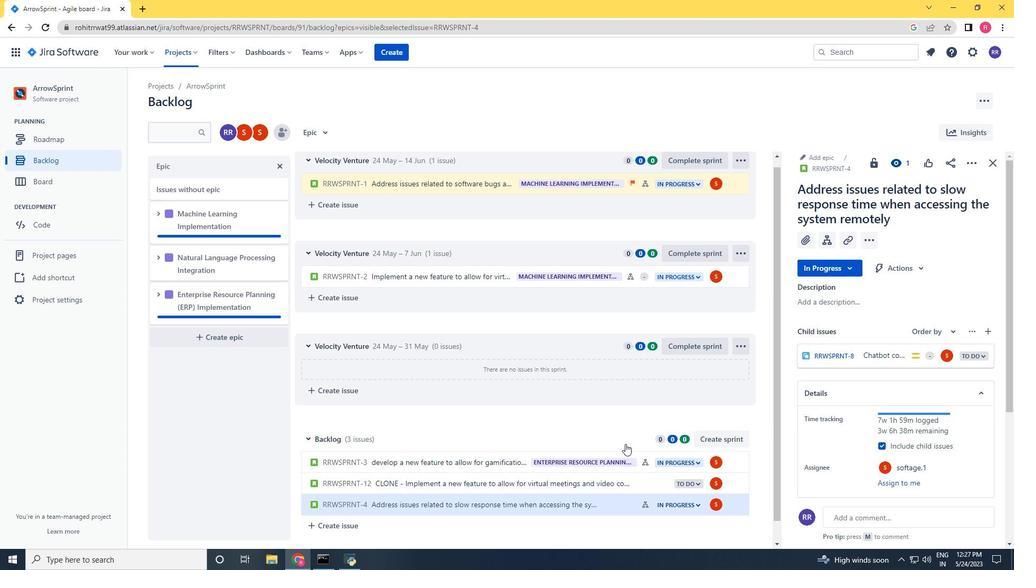 
Action: Mouse scrolled (631, 440) with delta (0, 0)
Screenshot: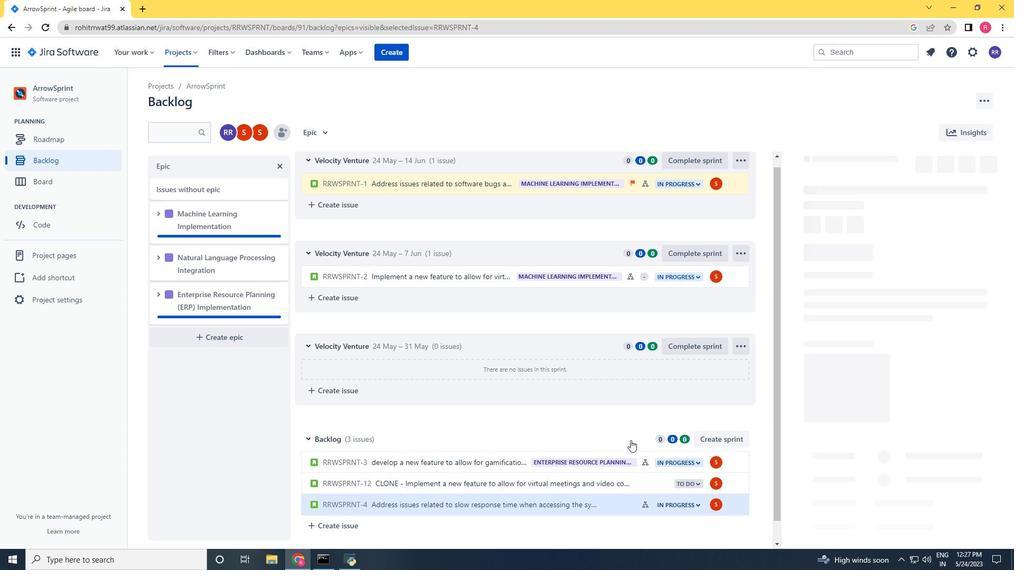 
Action: Mouse scrolled (631, 440) with delta (0, 0)
Screenshot: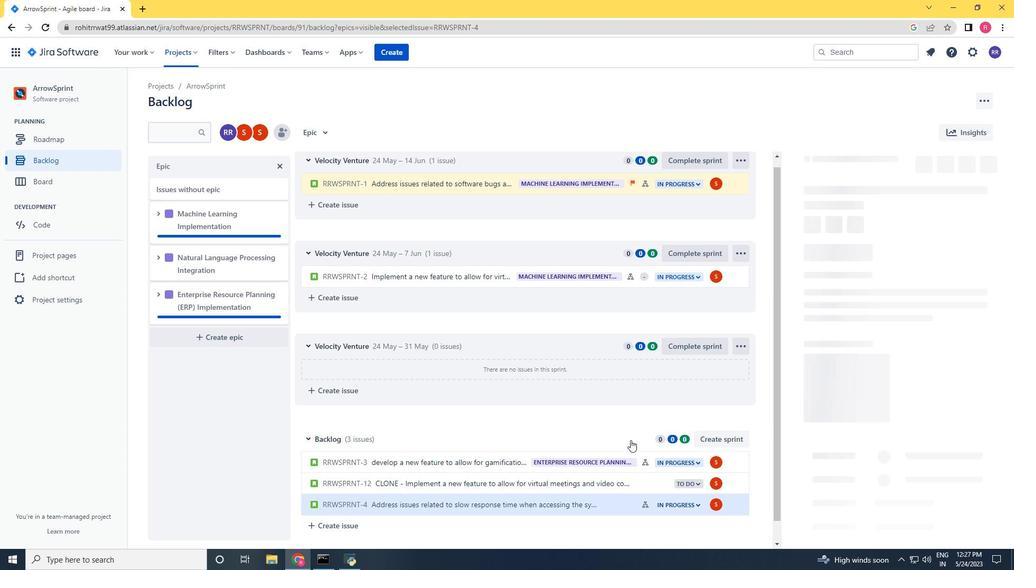 
Action: Mouse scrolled (631, 440) with delta (0, 0)
Screenshot: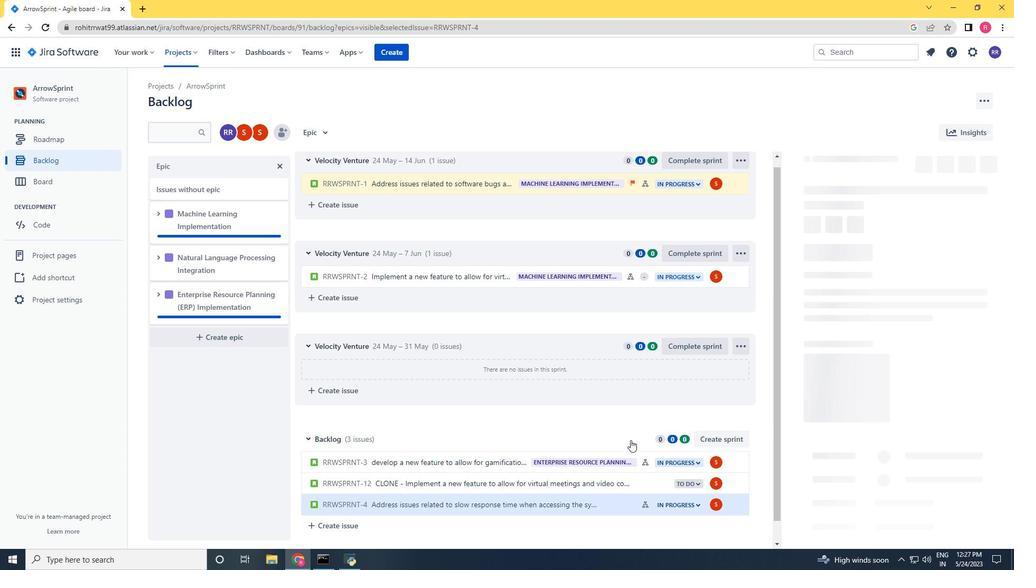 
Action: Mouse moved to (608, 484)
Screenshot: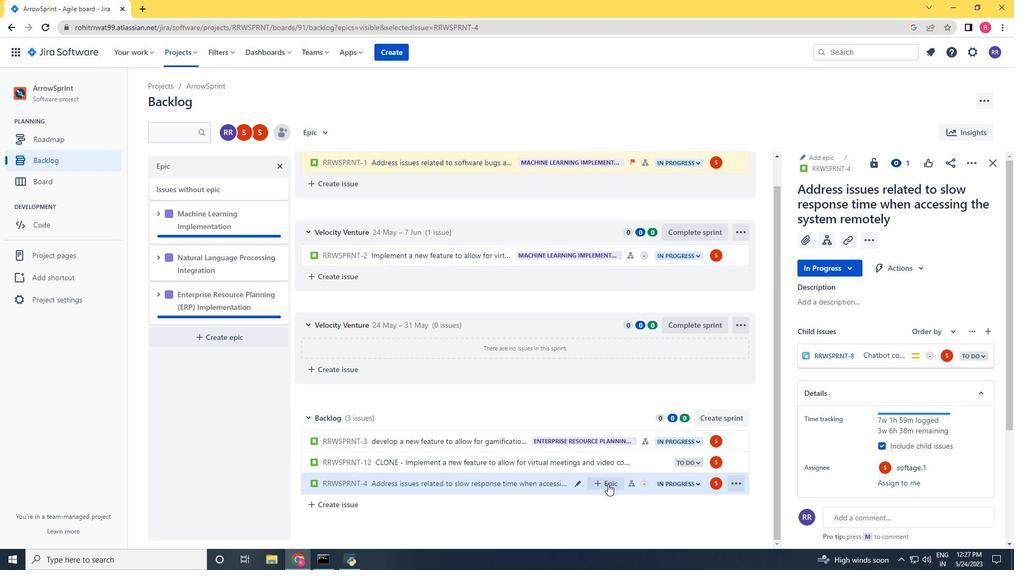 
Action: Mouse pressed left at (608, 484)
Screenshot: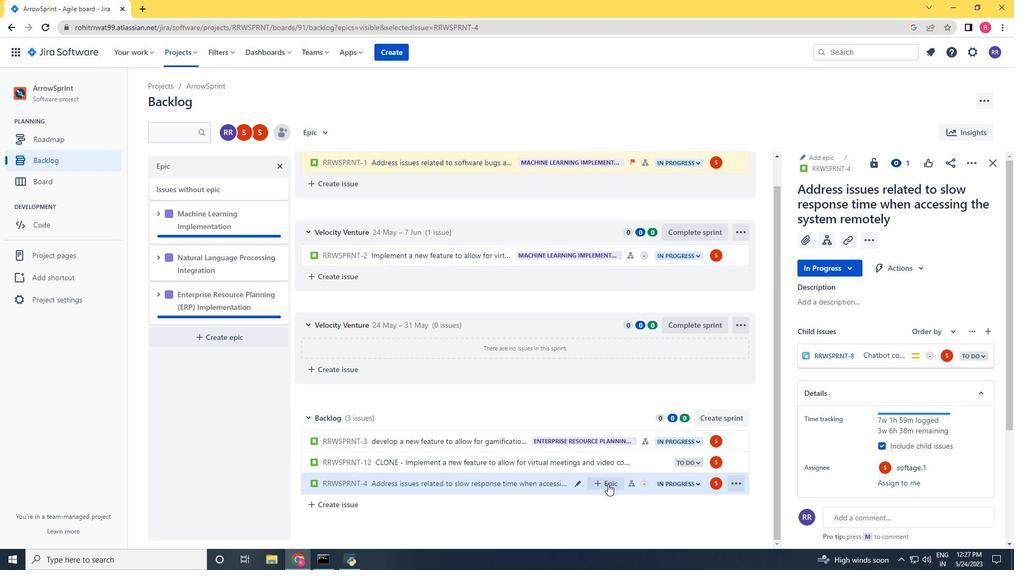 
Action: Mouse moved to (620, 514)
Screenshot: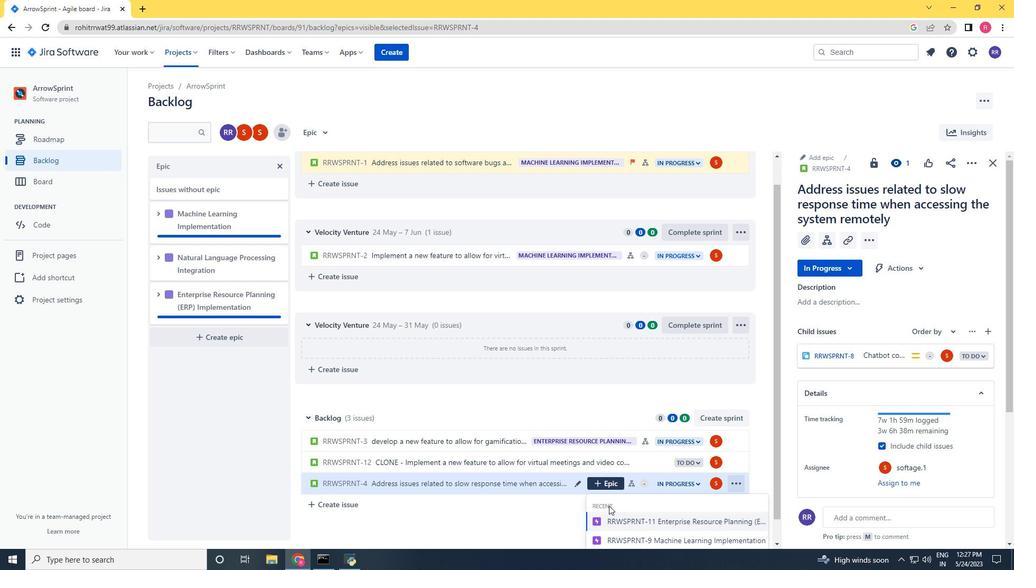 
Action: Mouse scrolled (619, 515) with delta (0, 0)
Screenshot: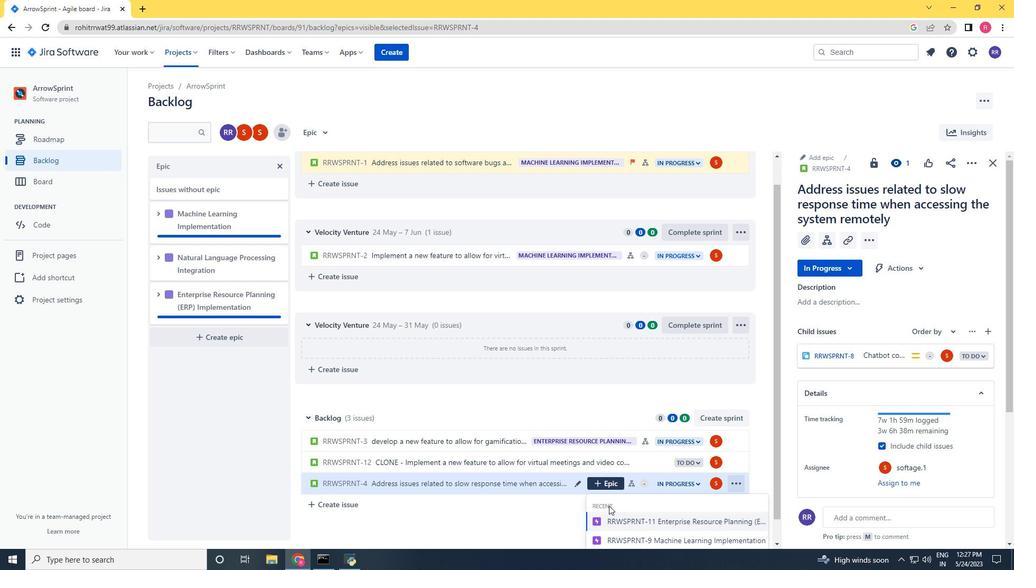 
Action: Mouse moved to (620, 514)
Screenshot: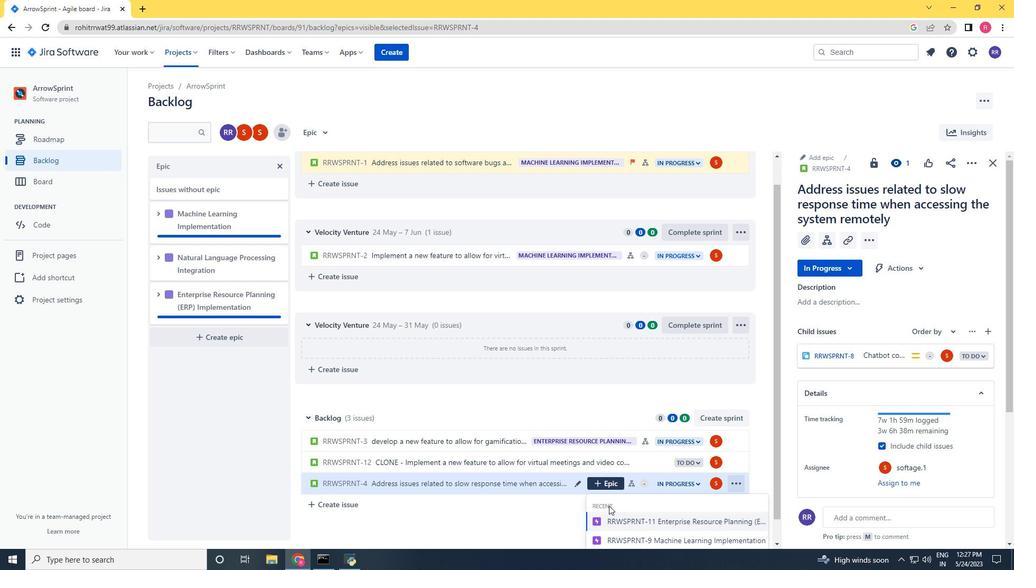 
Action: Mouse scrolled (619, 515) with delta (0, 0)
Screenshot: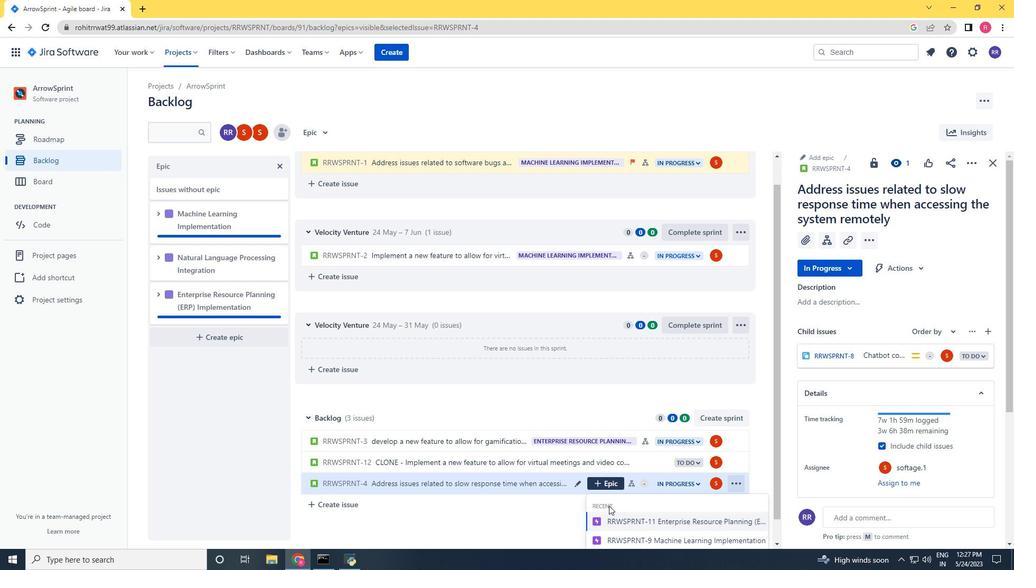 
Action: Mouse moved to (620, 513)
Screenshot: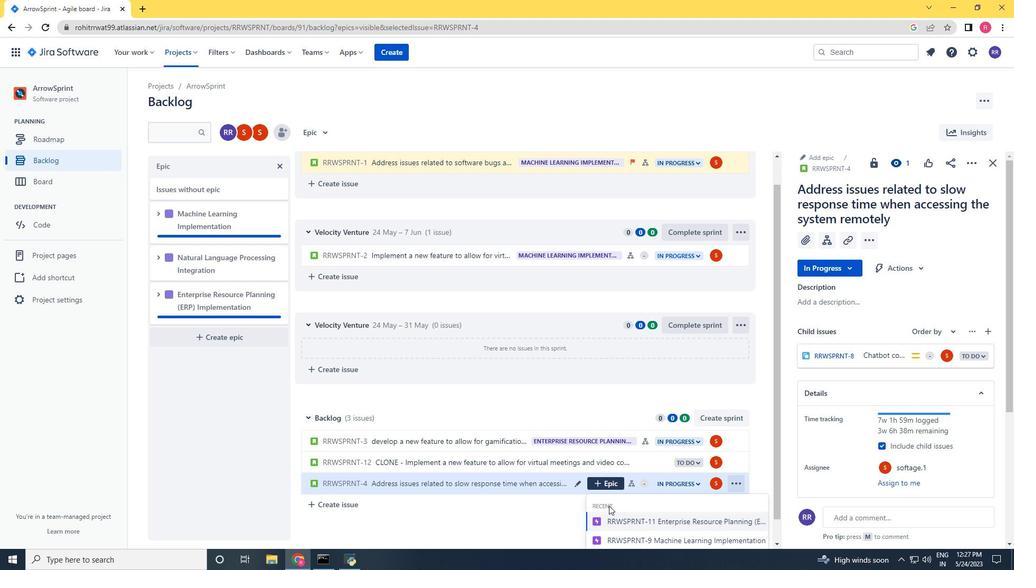 
Action: Mouse scrolled (620, 515) with delta (0, 0)
Screenshot: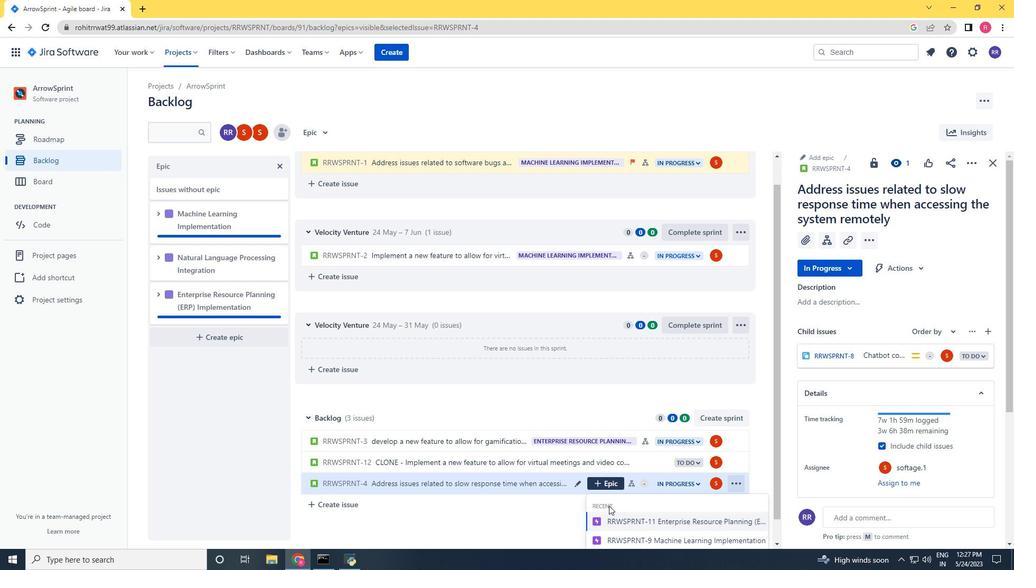 
Action: Mouse moved to (668, 543)
Screenshot: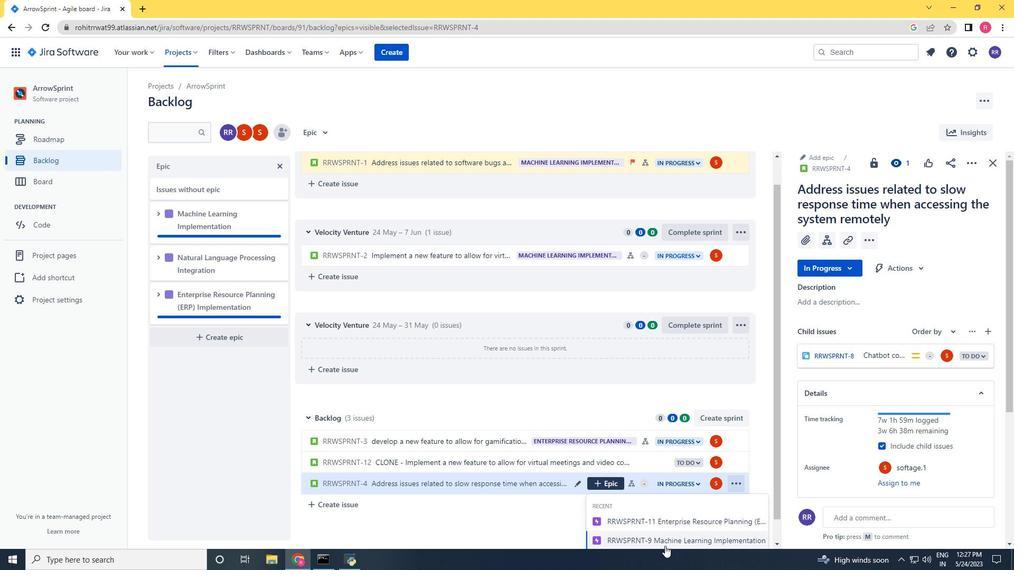
Action: Mouse pressed left at (668, 543)
Screenshot: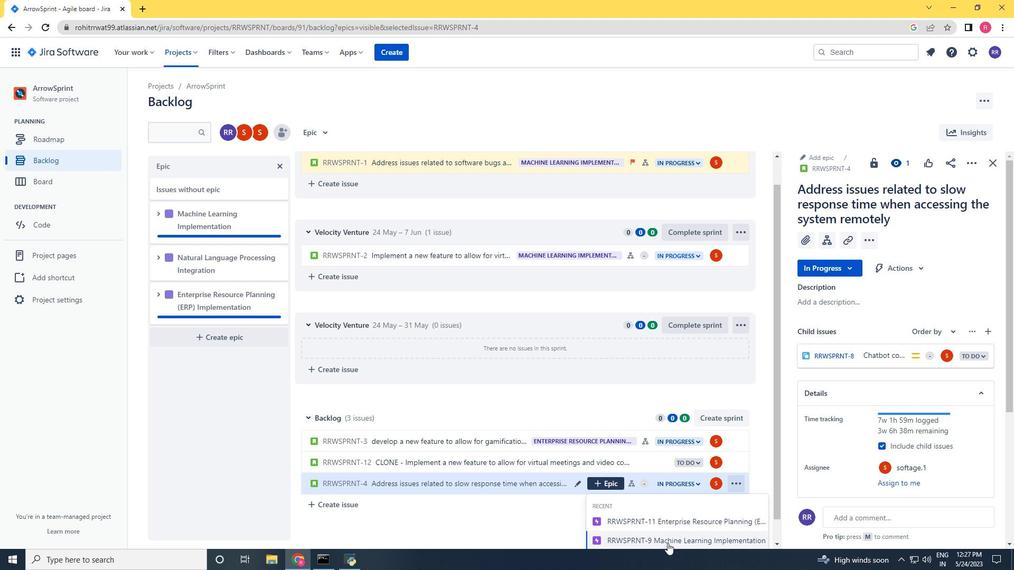 
Action: Mouse moved to (618, 474)
Screenshot: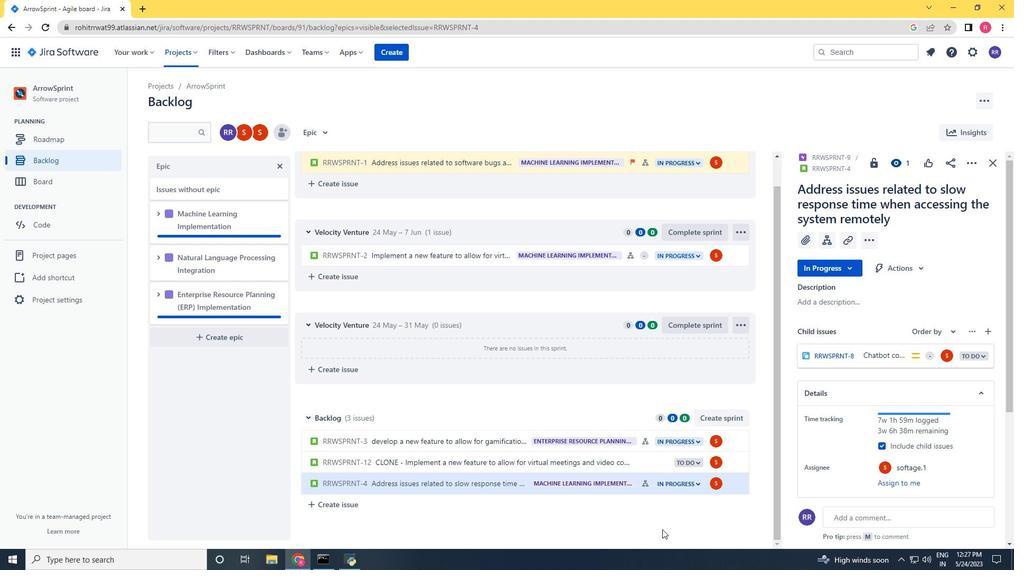 
Action: Mouse scrolled (618, 474) with delta (0, 0)
Screenshot: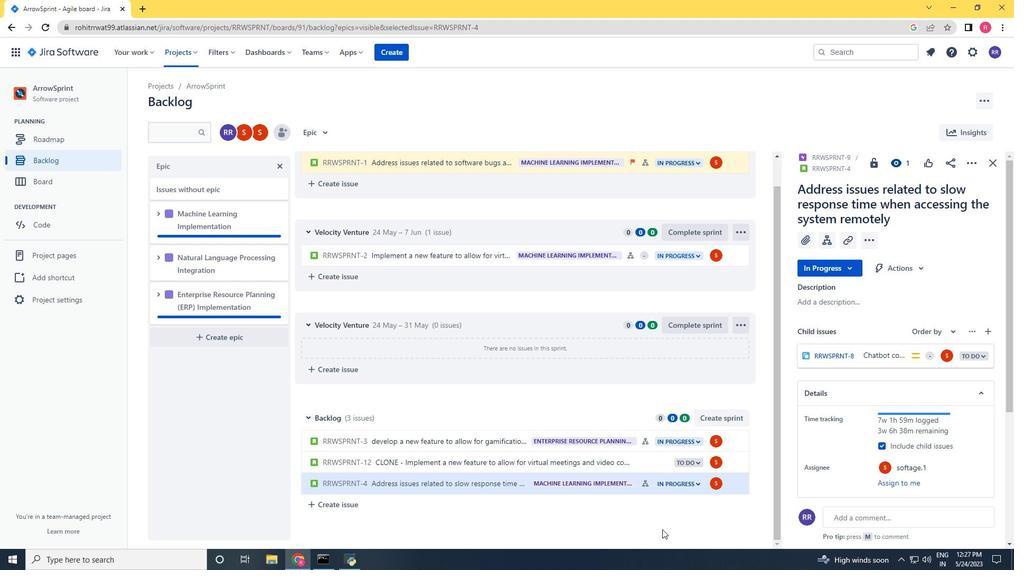 
Action: Mouse moved to (661, 309)
Screenshot: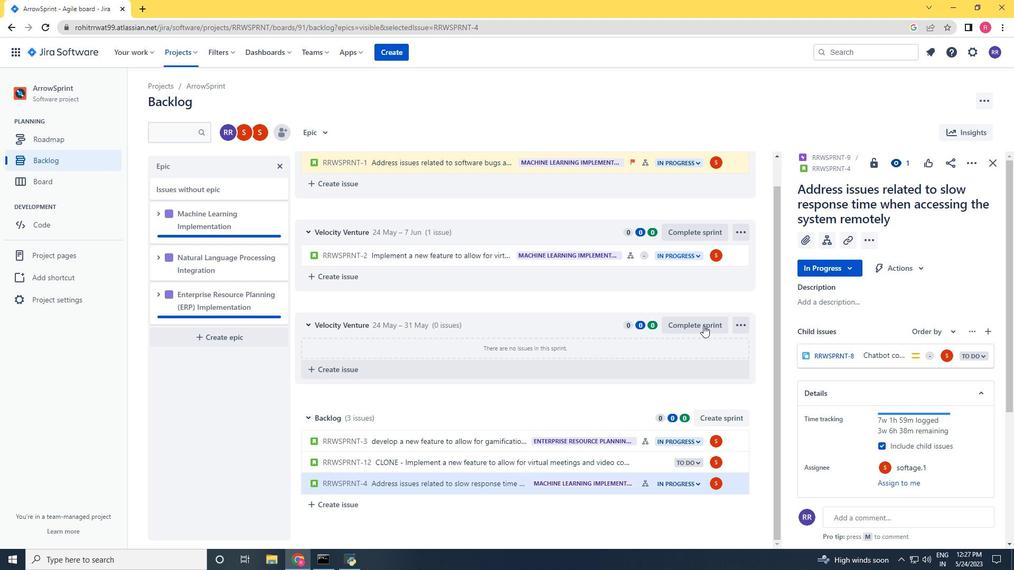 
